 Task: Search one way flight ticket for 2 adults, 4 children and 1 infant on lap in business from Killeen: Killeen-fort Hood Regional Airport / Robert Gray Army Airfield to Springfield: Abraham Lincoln Capital Airport on 5-2-2023. Choice of flights is Frontier. Number of bags: 1 carry on bag. Price is upto 83000. Outbound departure time preference is 15:15.
Action: Mouse moved to (363, 149)
Screenshot: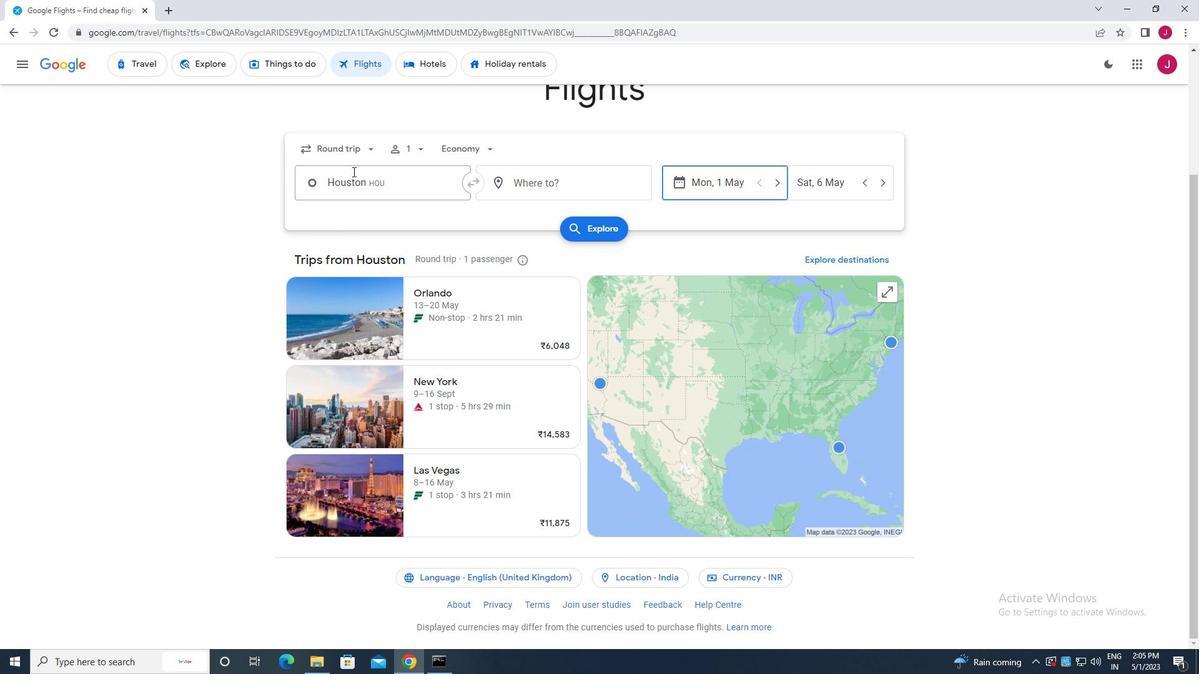 
Action: Mouse pressed left at (363, 149)
Screenshot: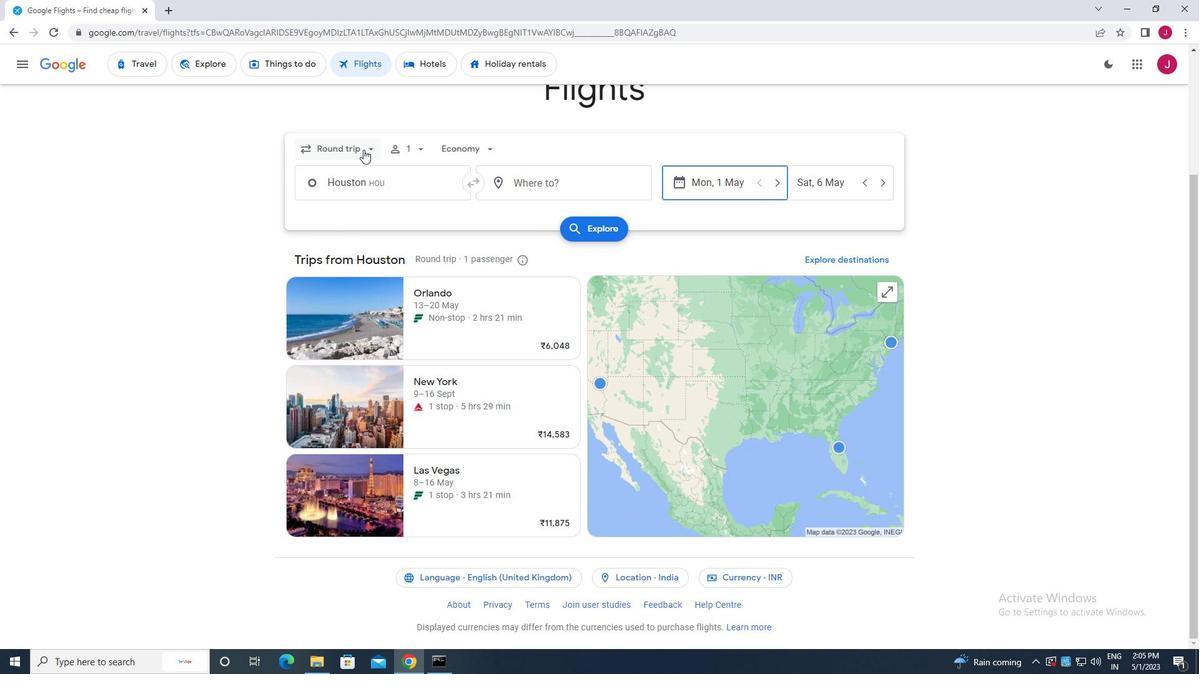 
Action: Mouse moved to (346, 205)
Screenshot: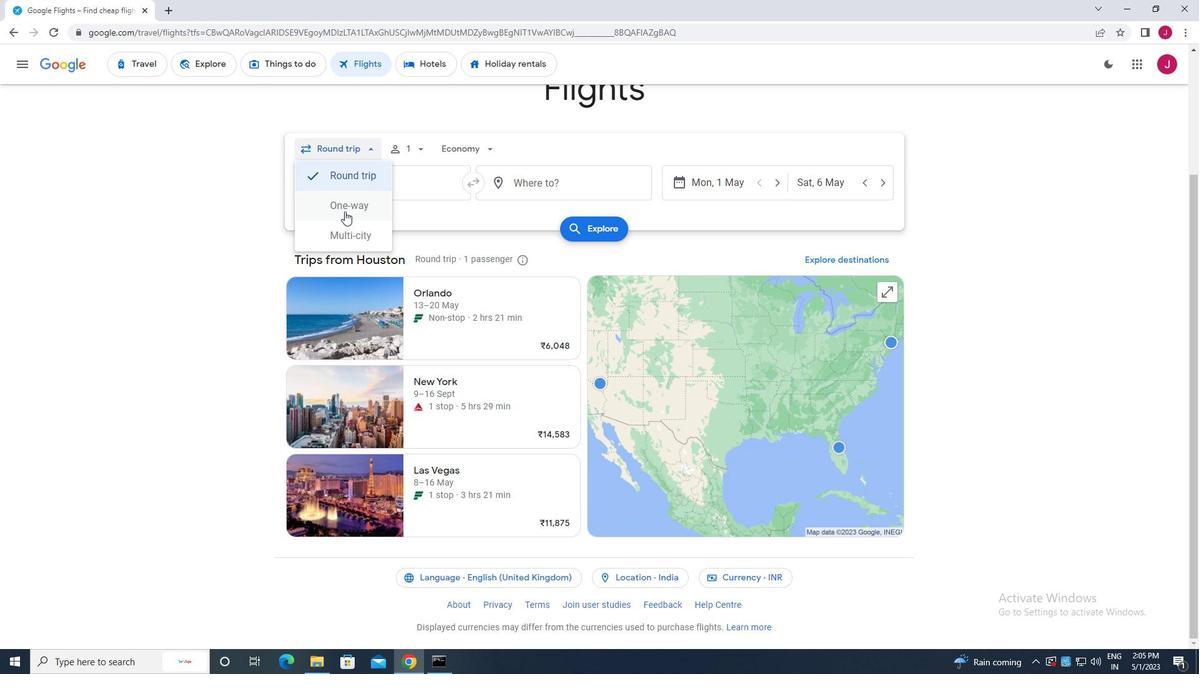 
Action: Mouse pressed left at (346, 205)
Screenshot: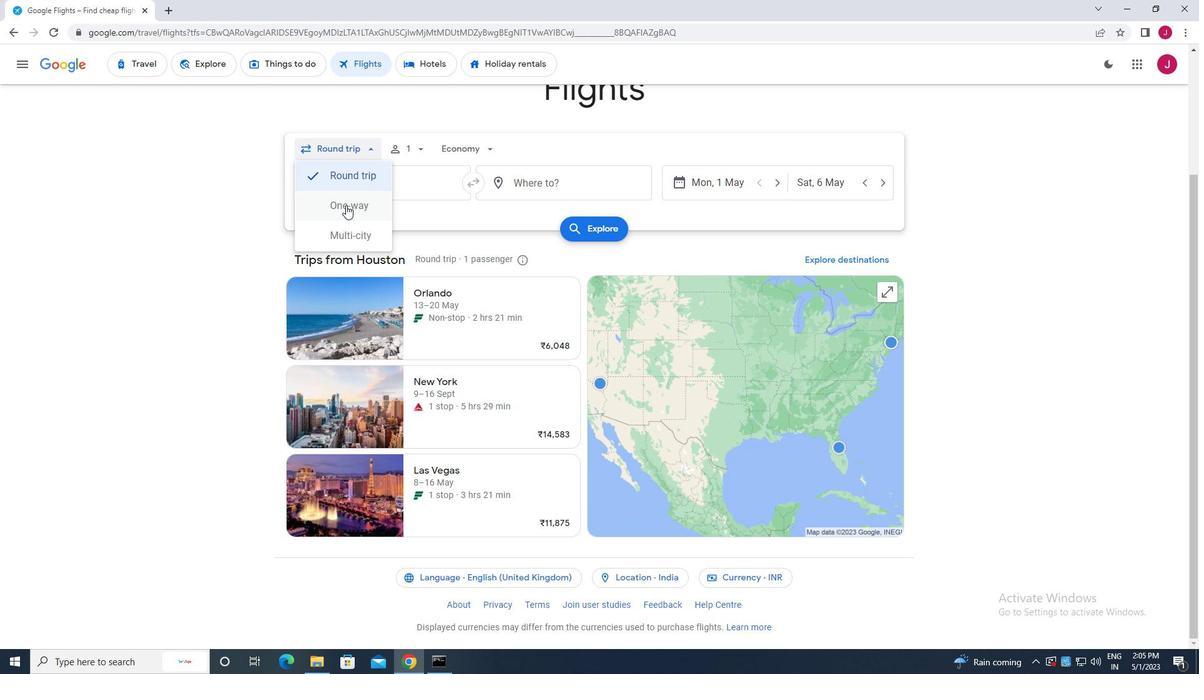 
Action: Mouse moved to (410, 146)
Screenshot: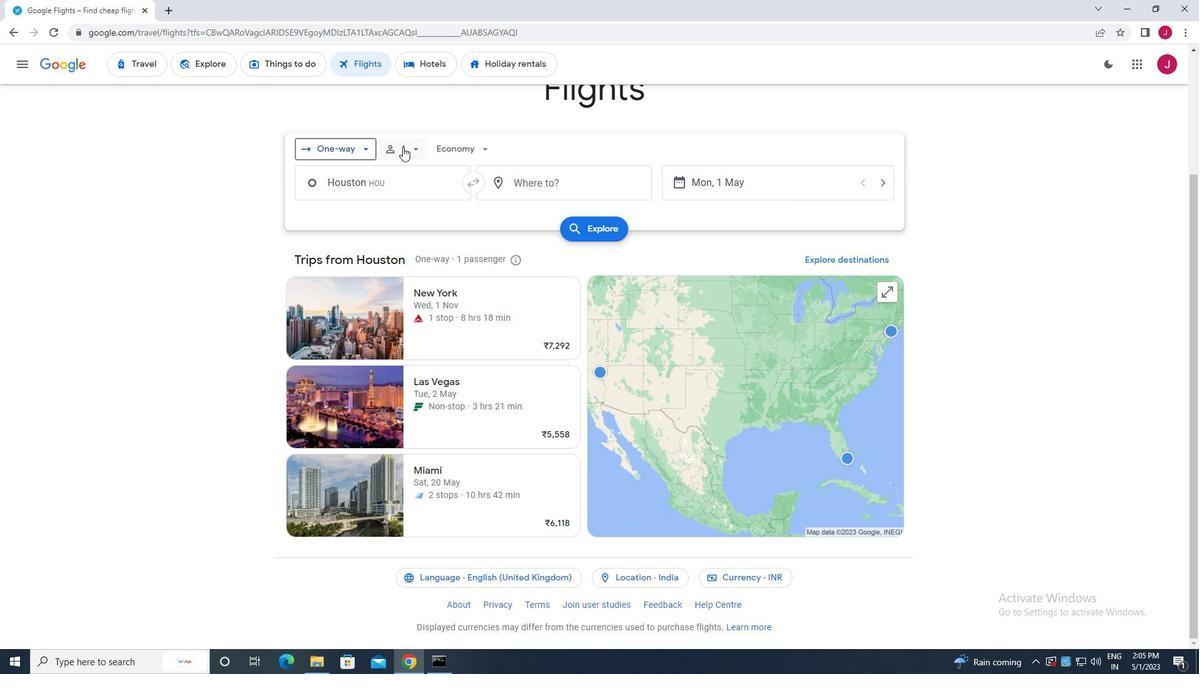 
Action: Mouse pressed left at (410, 146)
Screenshot: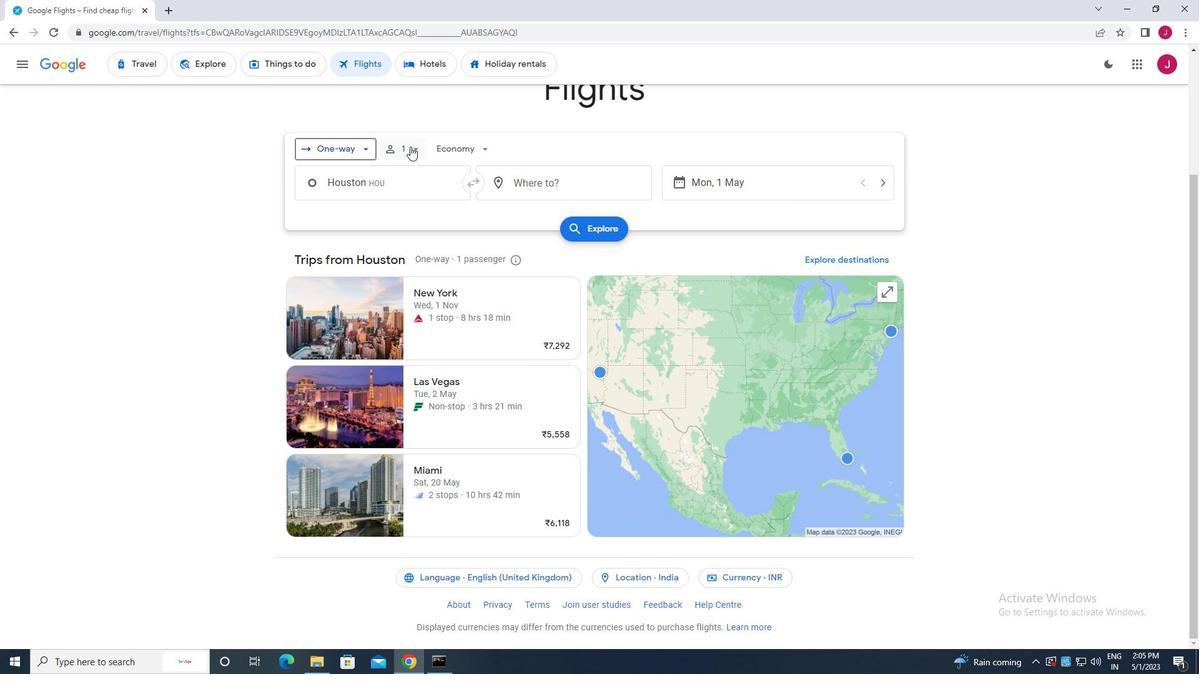 
Action: Mouse moved to (509, 179)
Screenshot: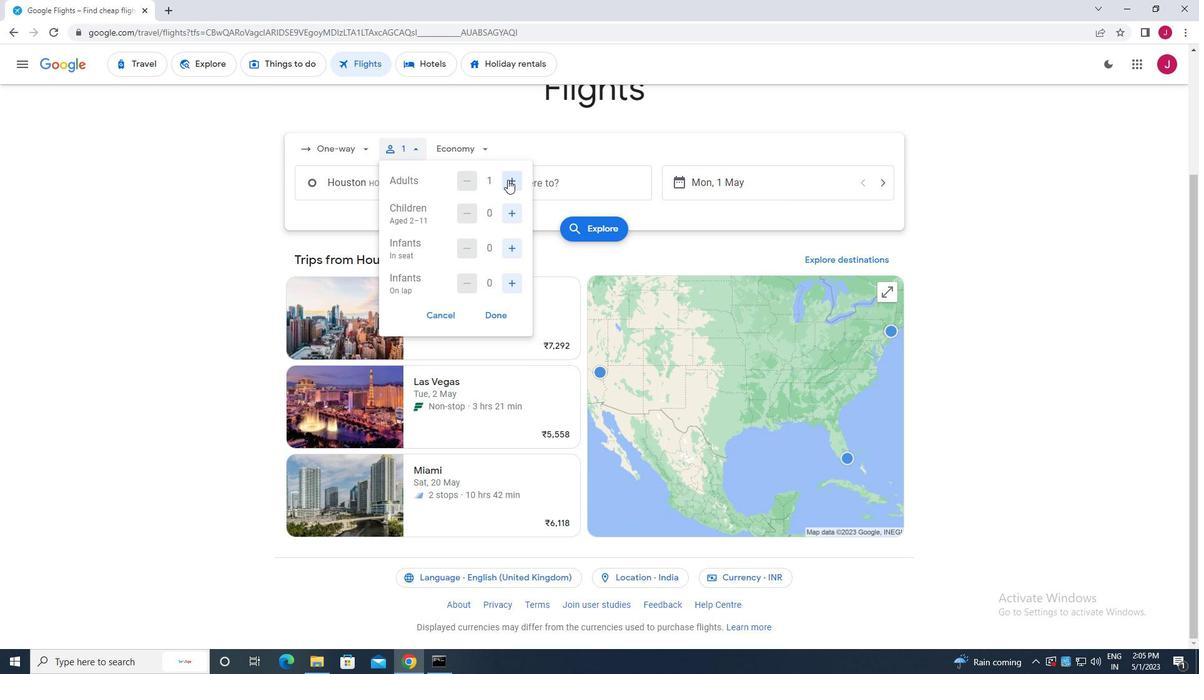 
Action: Mouse pressed left at (509, 179)
Screenshot: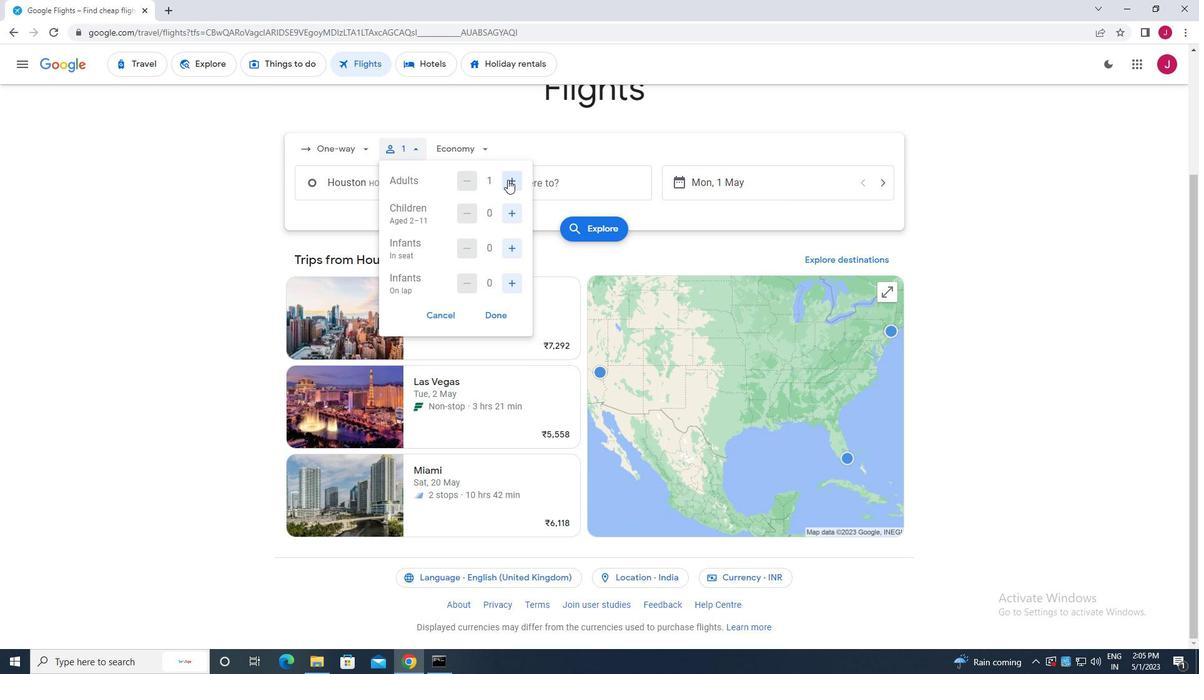 
Action: Mouse moved to (509, 216)
Screenshot: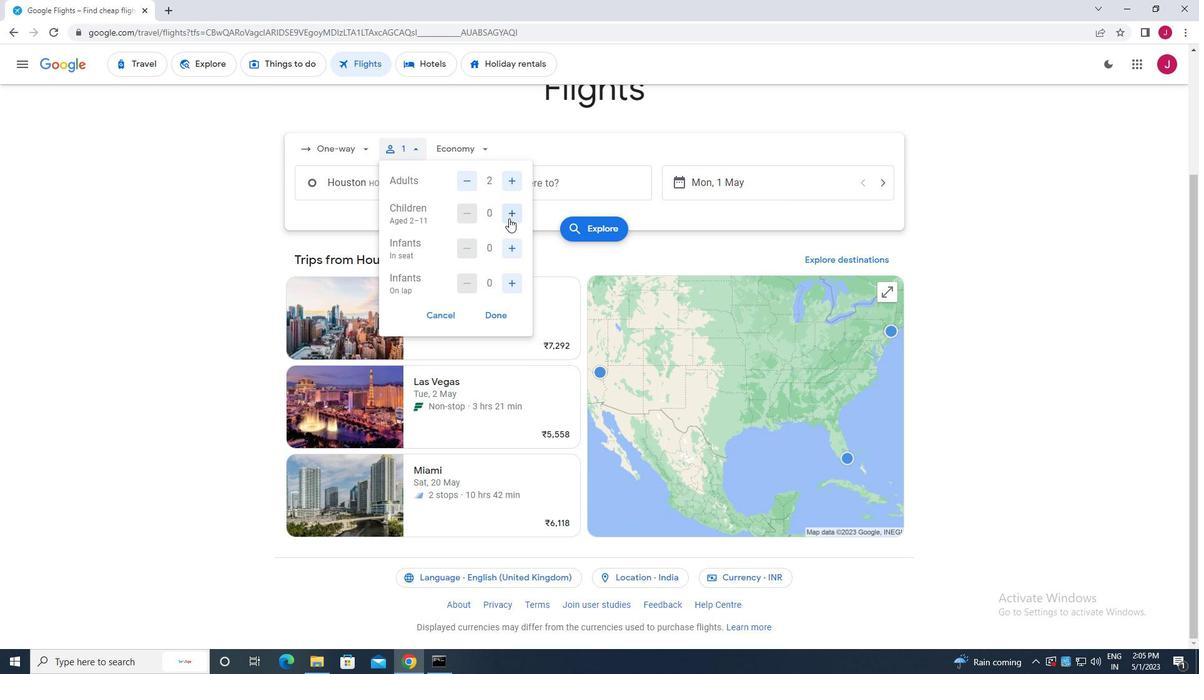 
Action: Mouse pressed left at (509, 216)
Screenshot: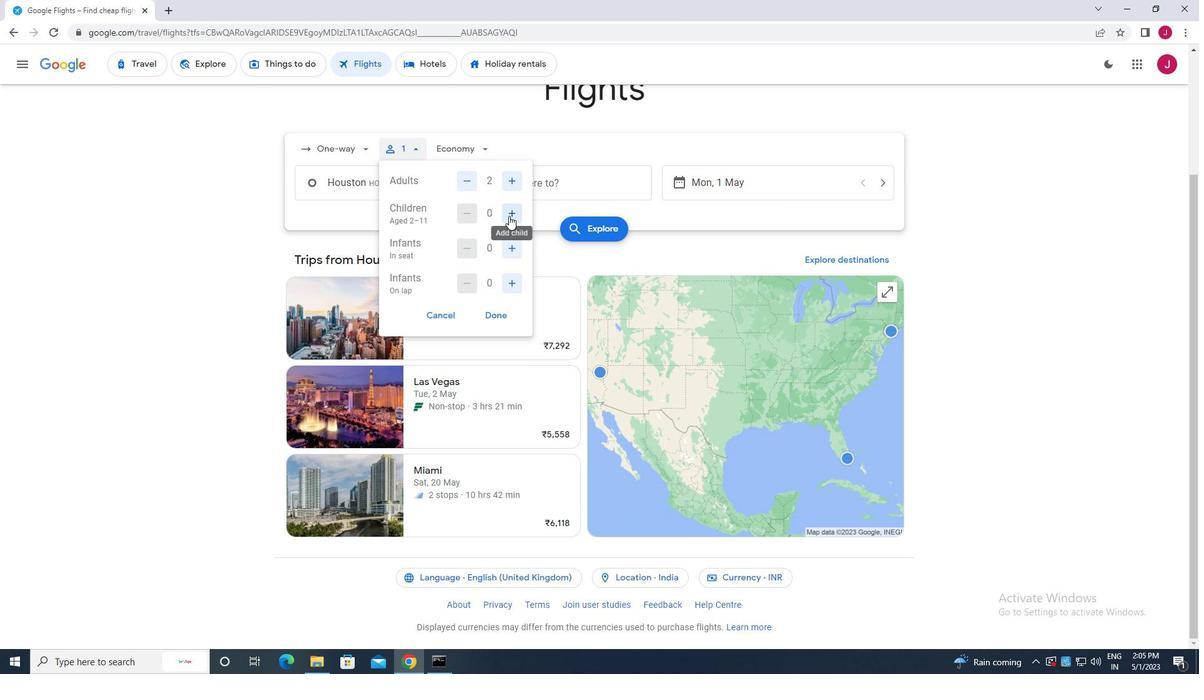 
Action: Mouse pressed left at (509, 216)
Screenshot: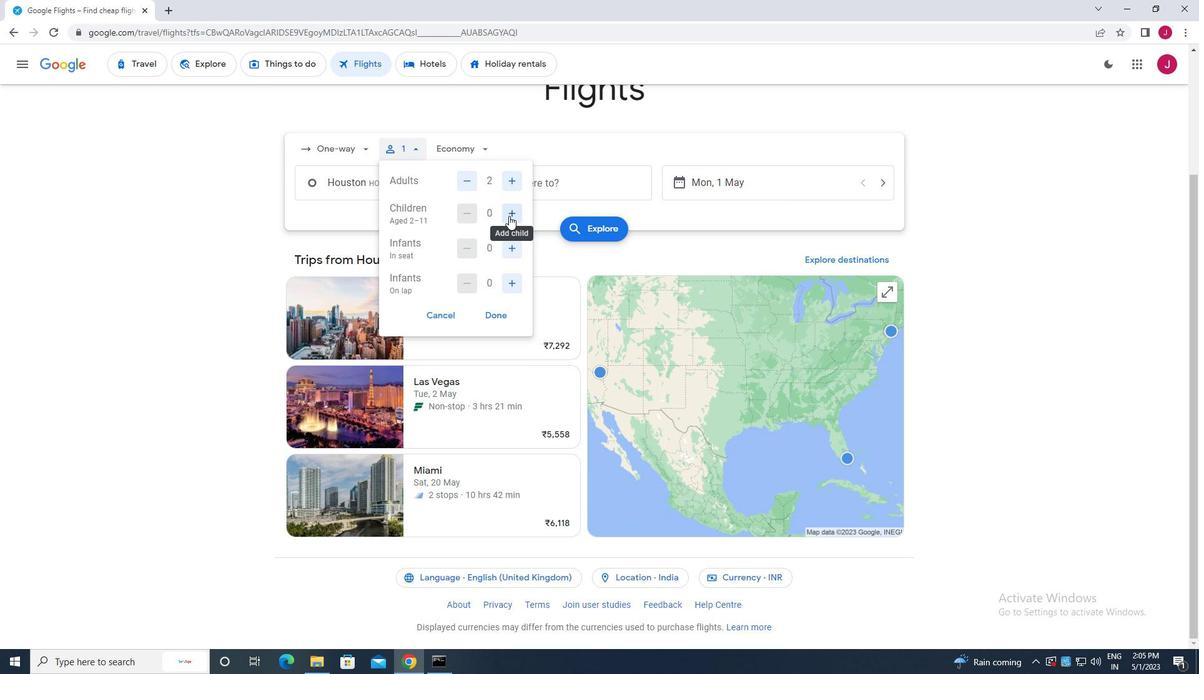 
Action: Mouse pressed left at (509, 216)
Screenshot: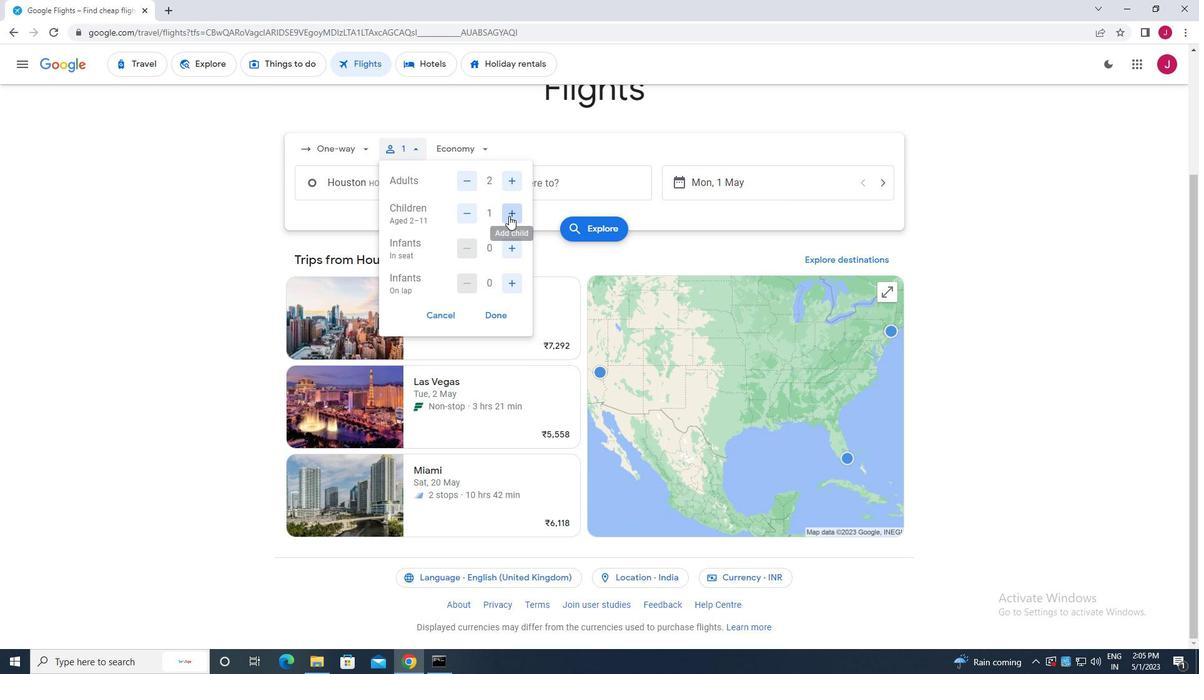 
Action: Mouse pressed left at (509, 216)
Screenshot: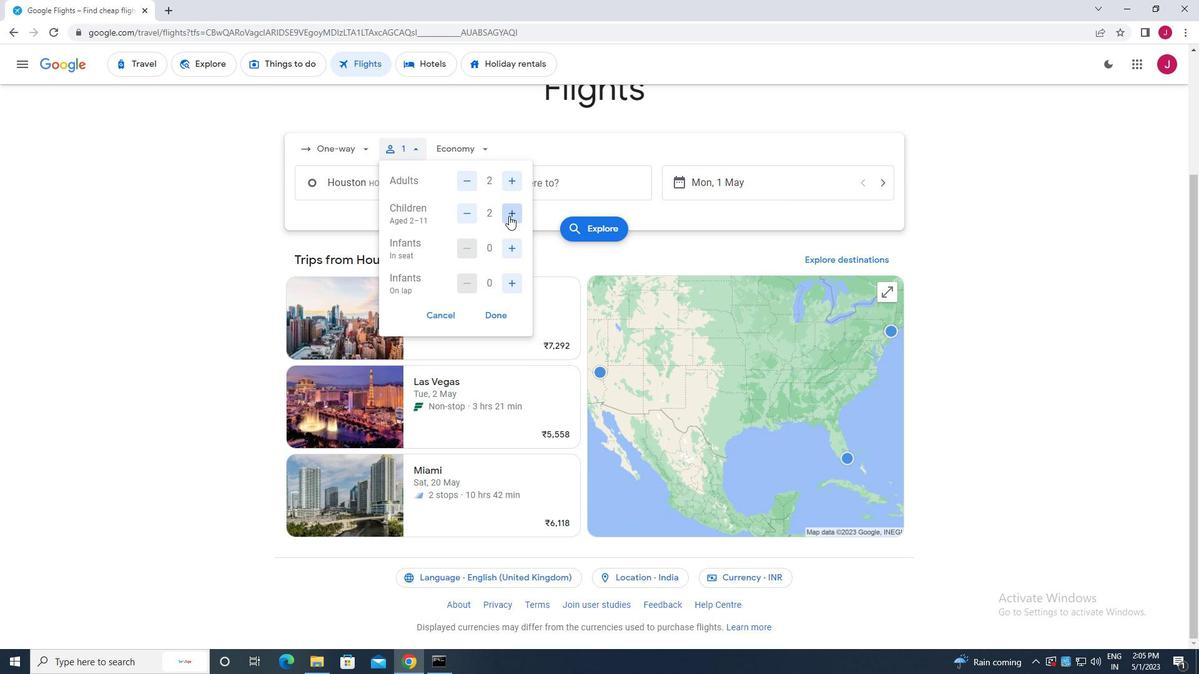
Action: Mouse moved to (507, 283)
Screenshot: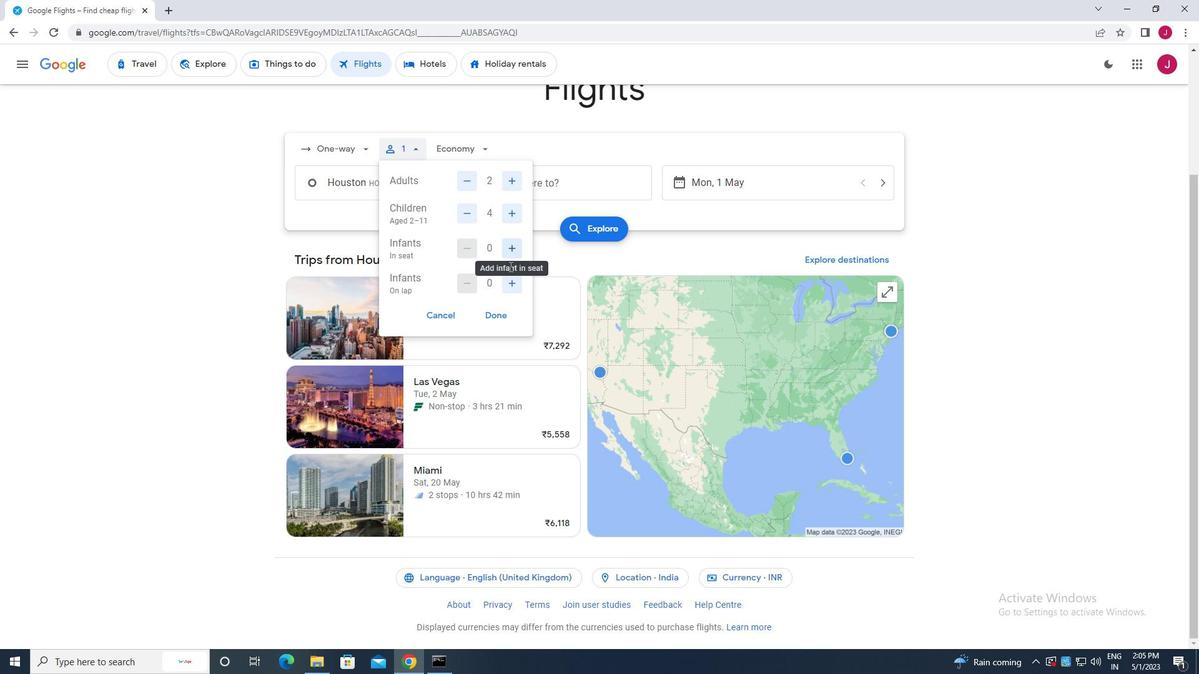 
Action: Mouse pressed left at (507, 283)
Screenshot: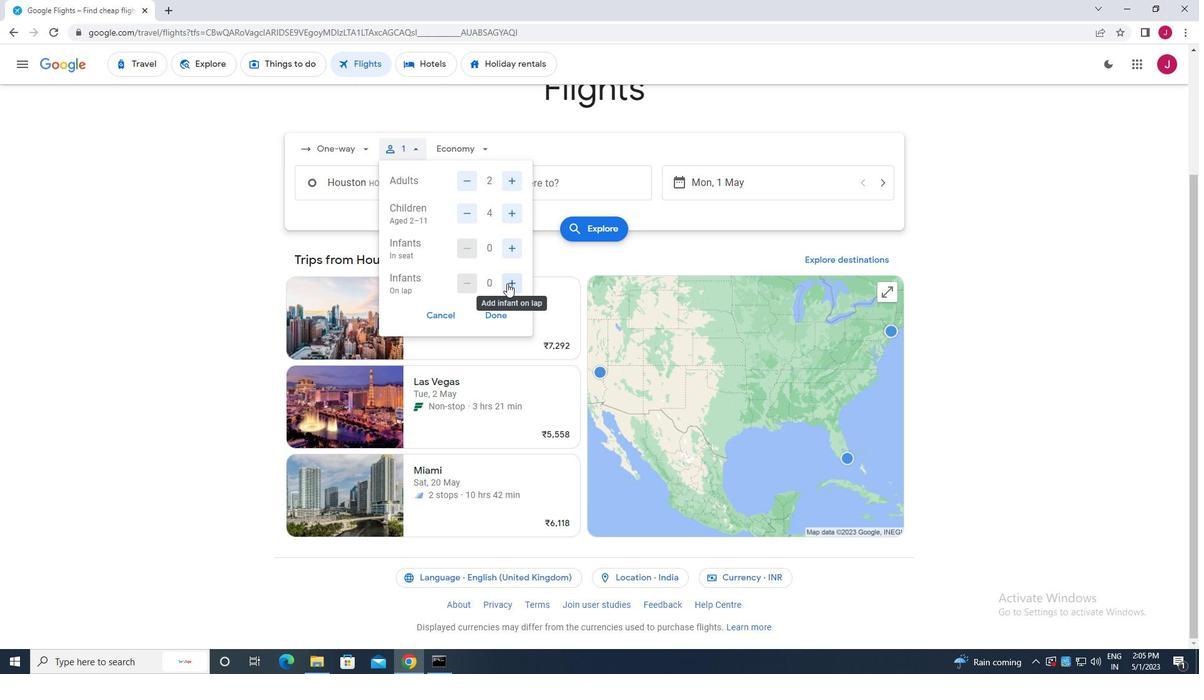 
Action: Mouse moved to (493, 317)
Screenshot: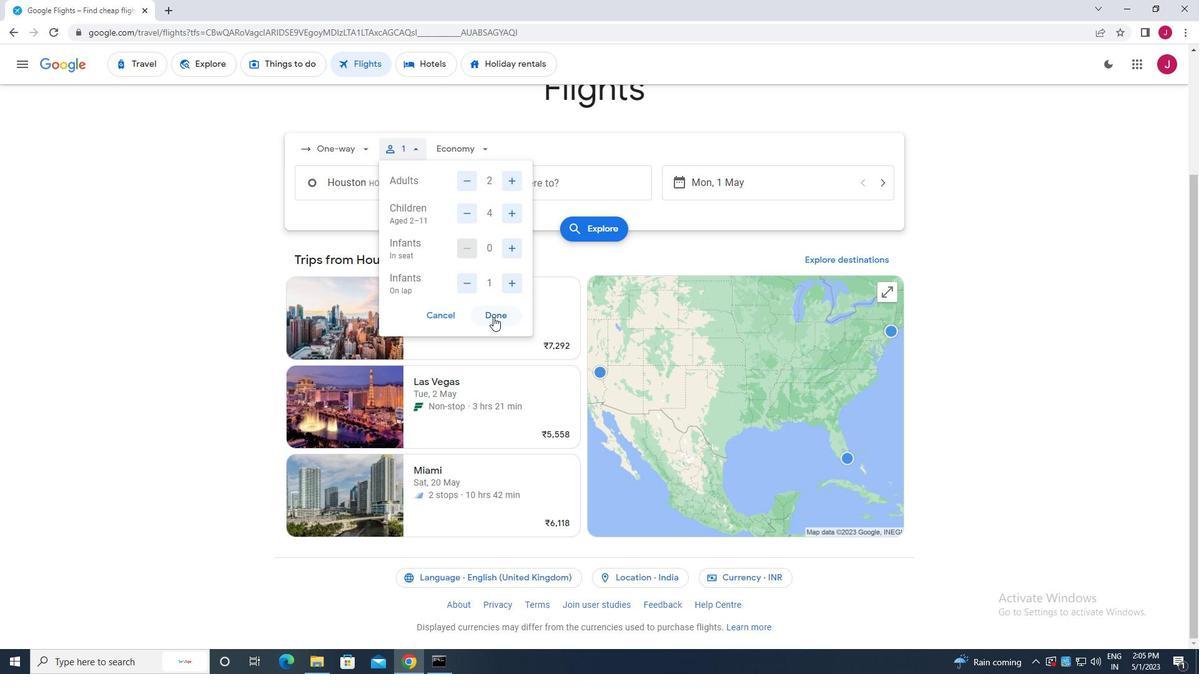 
Action: Mouse pressed left at (493, 317)
Screenshot: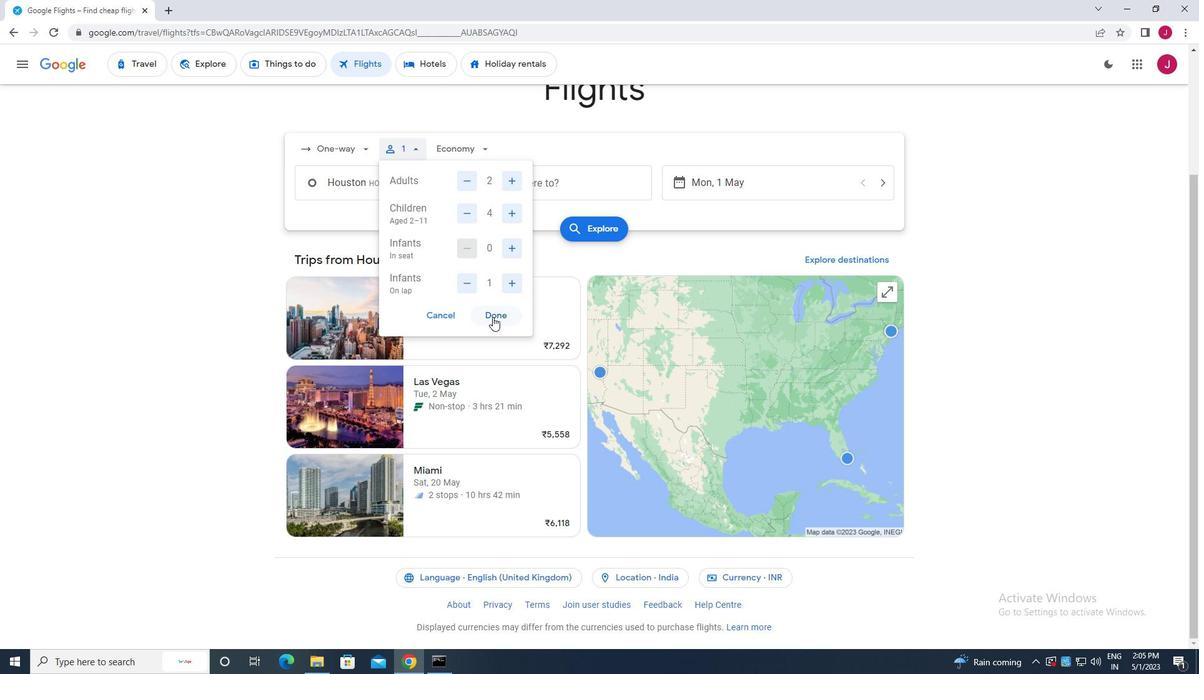 
Action: Mouse moved to (484, 148)
Screenshot: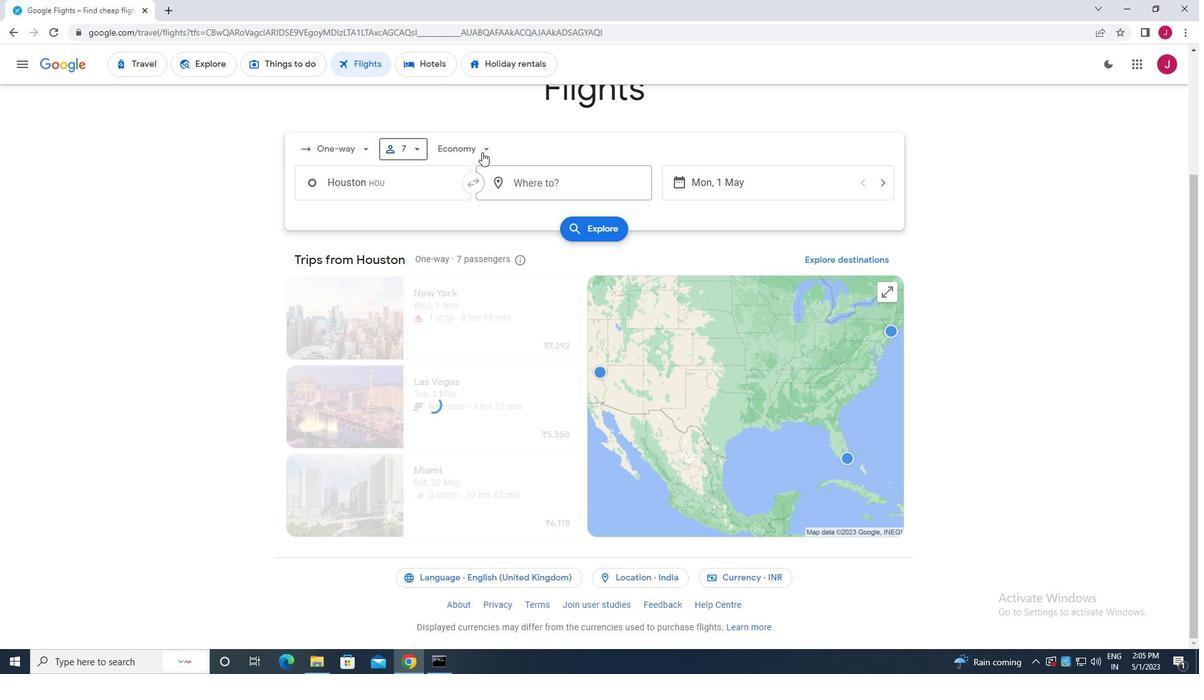 
Action: Mouse pressed left at (484, 148)
Screenshot: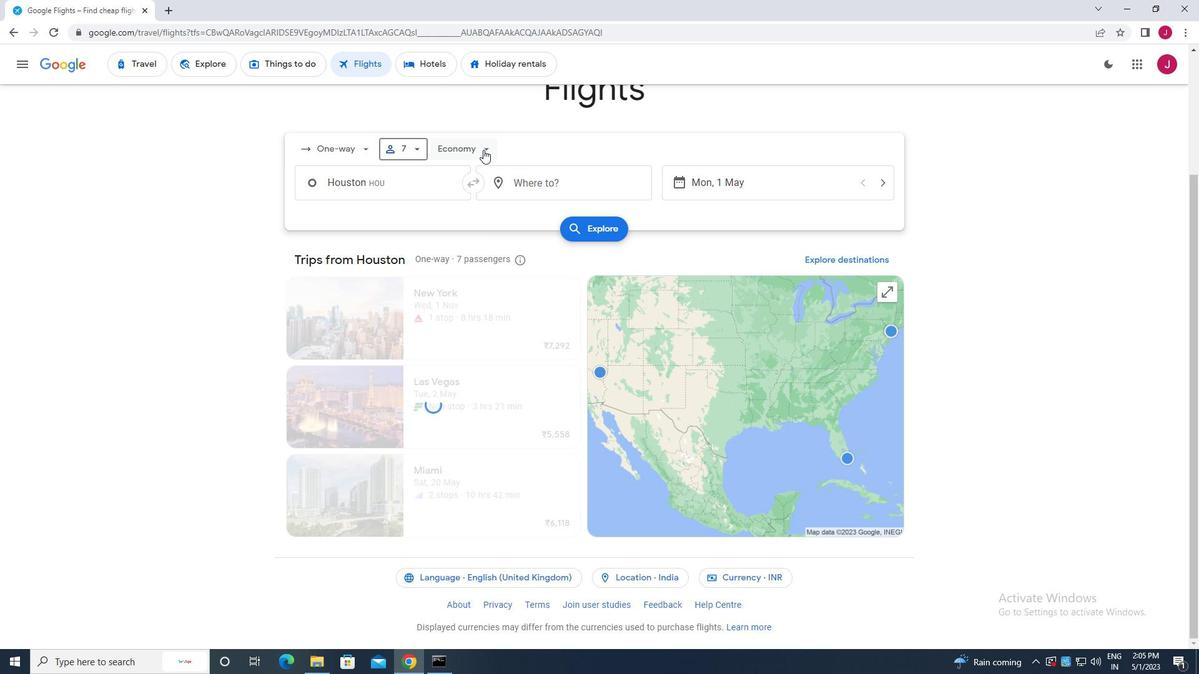 
Action: Mouse moved to (471, 235)
Screenshot: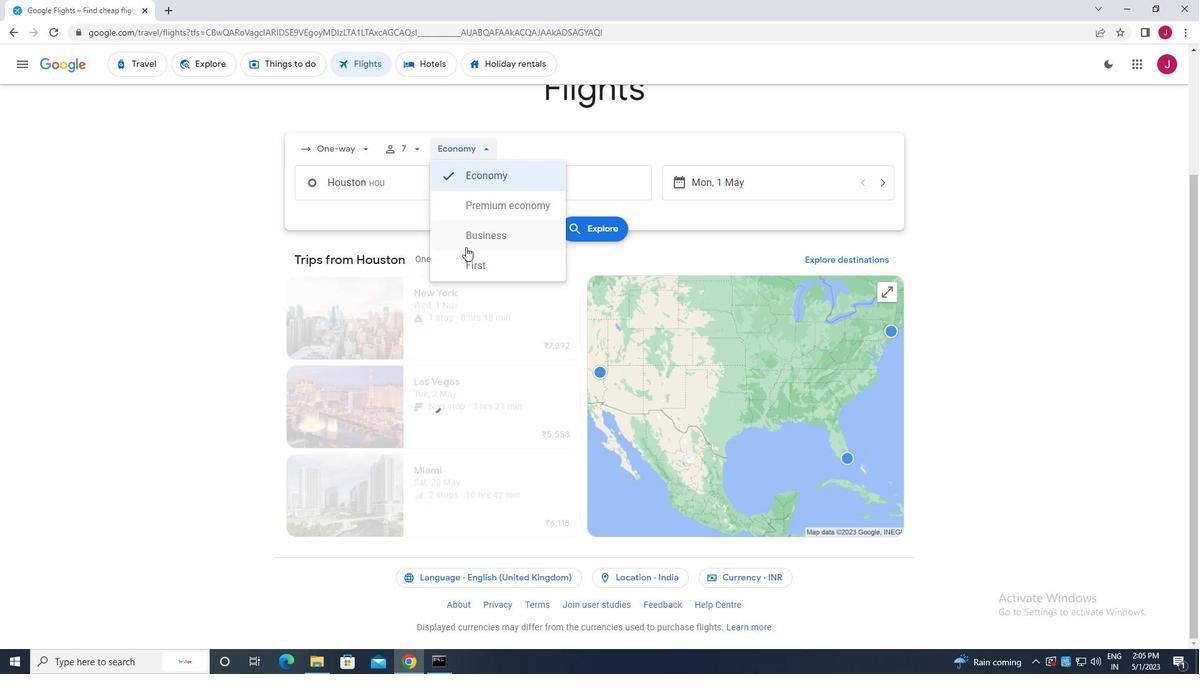 
Action: Mouse pressed left at (471, 235)
Screenshot: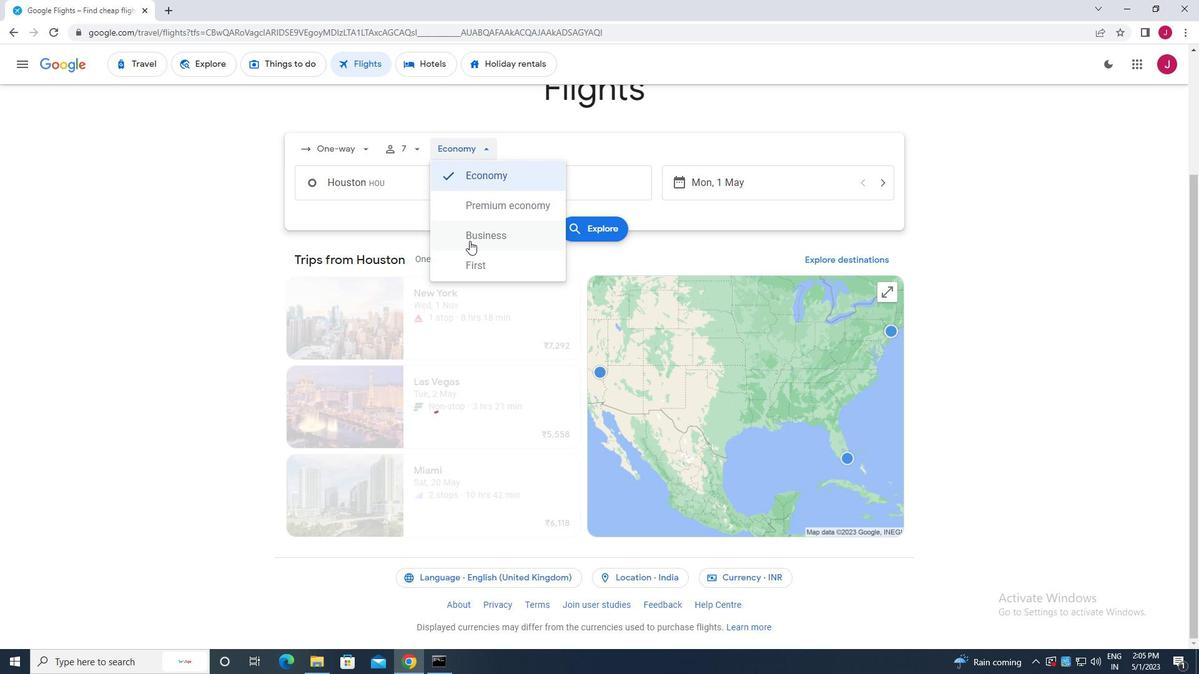
Action: Mouse moved to (403, 184)
Screenshot: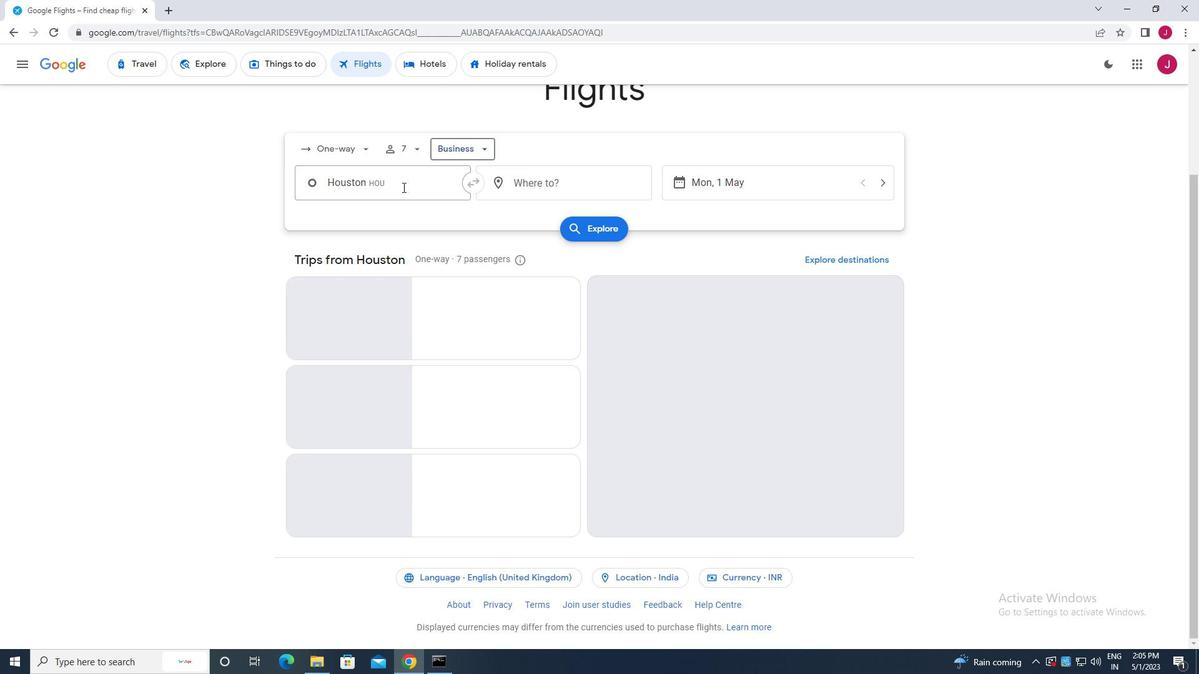
Action: Mouse pressed left at (403, 184)
Screenshot: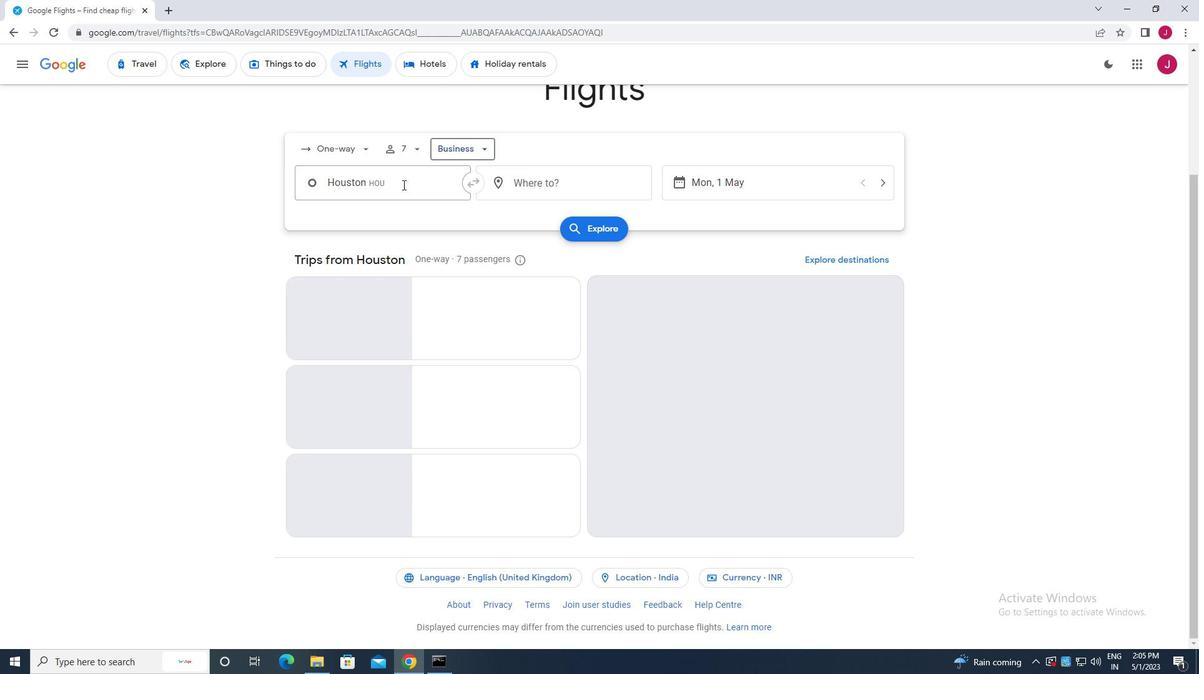 
Action: Mouse moved to (403, 184)
Screenshot: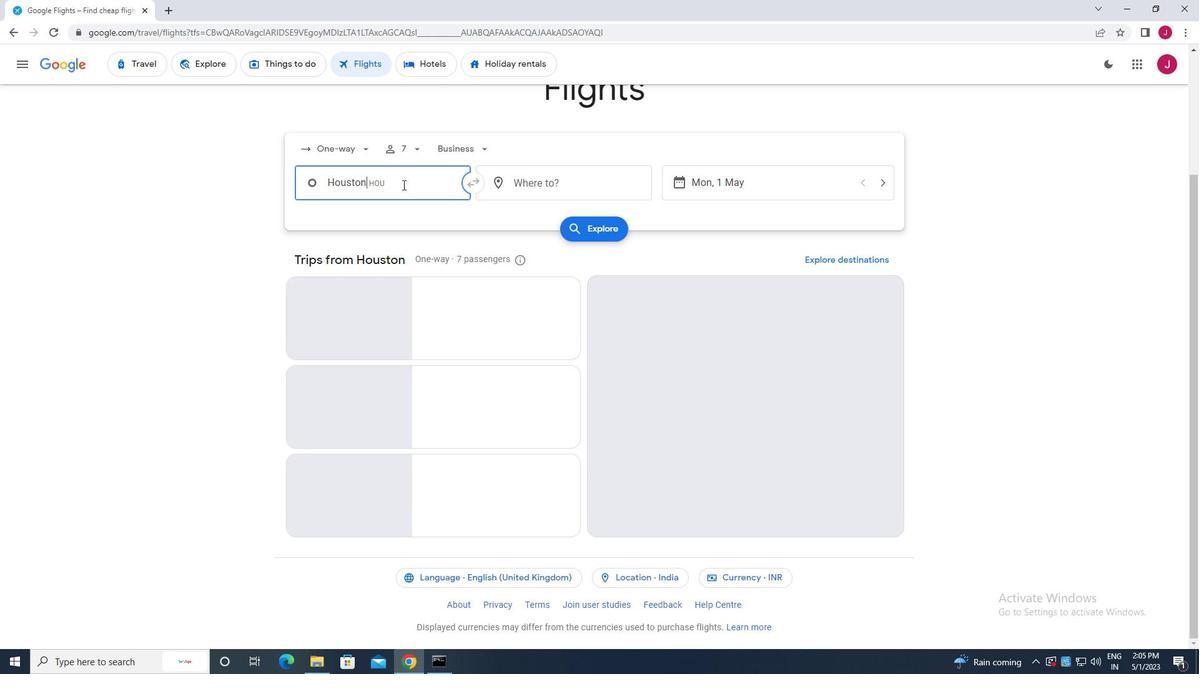 
Action: Key pressed killen<Key.space>fort
Screenshot: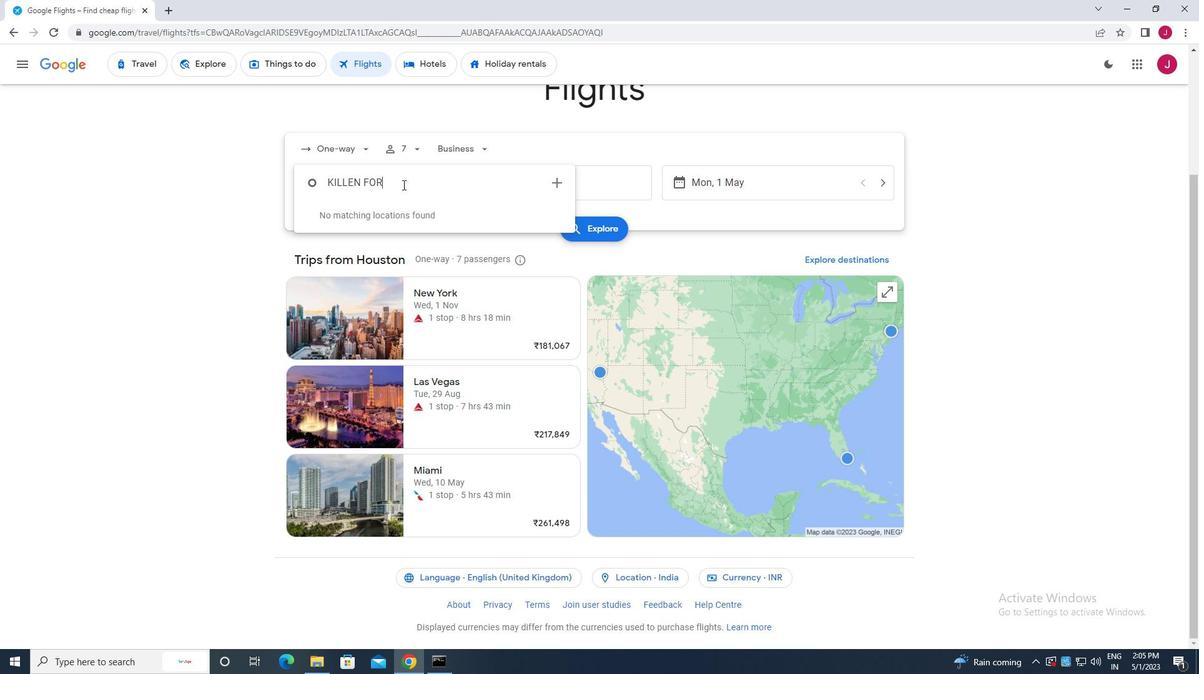 
Action: Mouse moved to (406, 209)
Screenshot: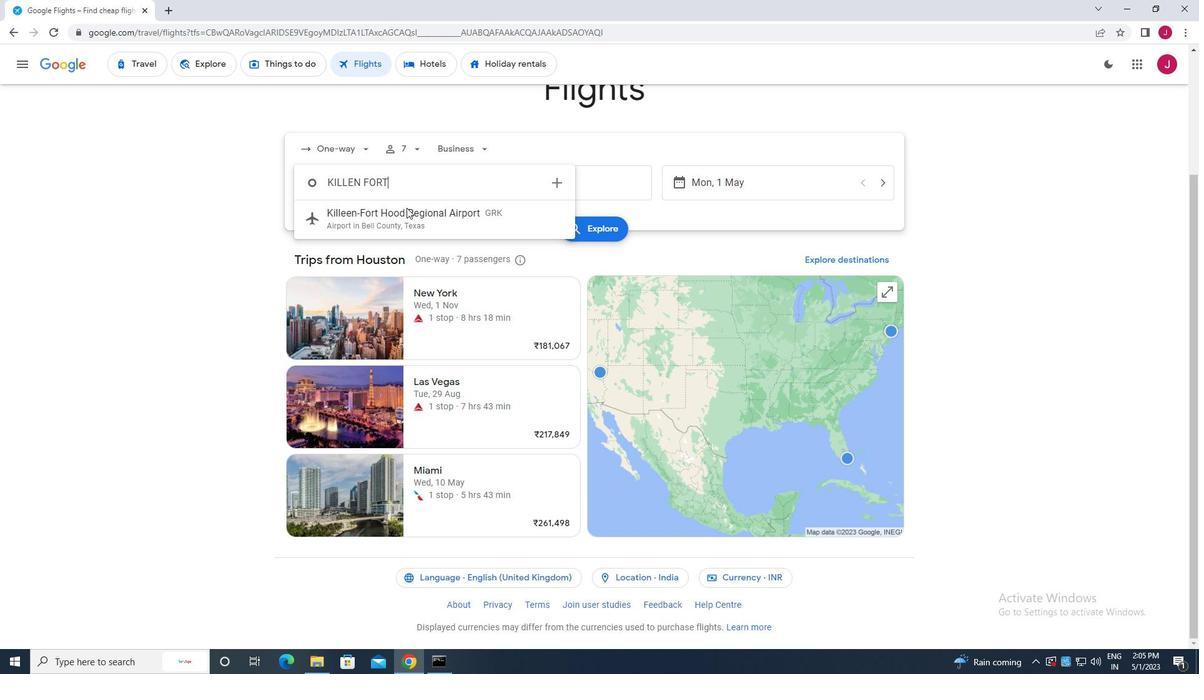 
Action: Mouse pressed left at (406, 209)
Screenshot: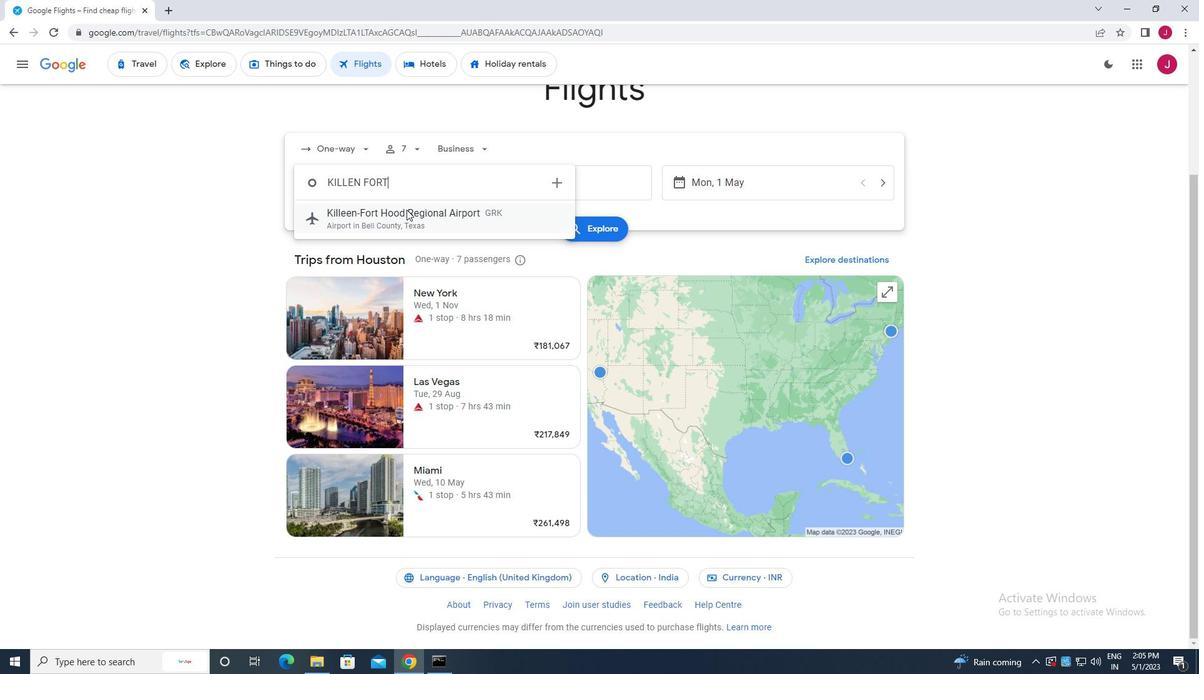 
Action: Mouse moved to (573, 182)
Screenshot: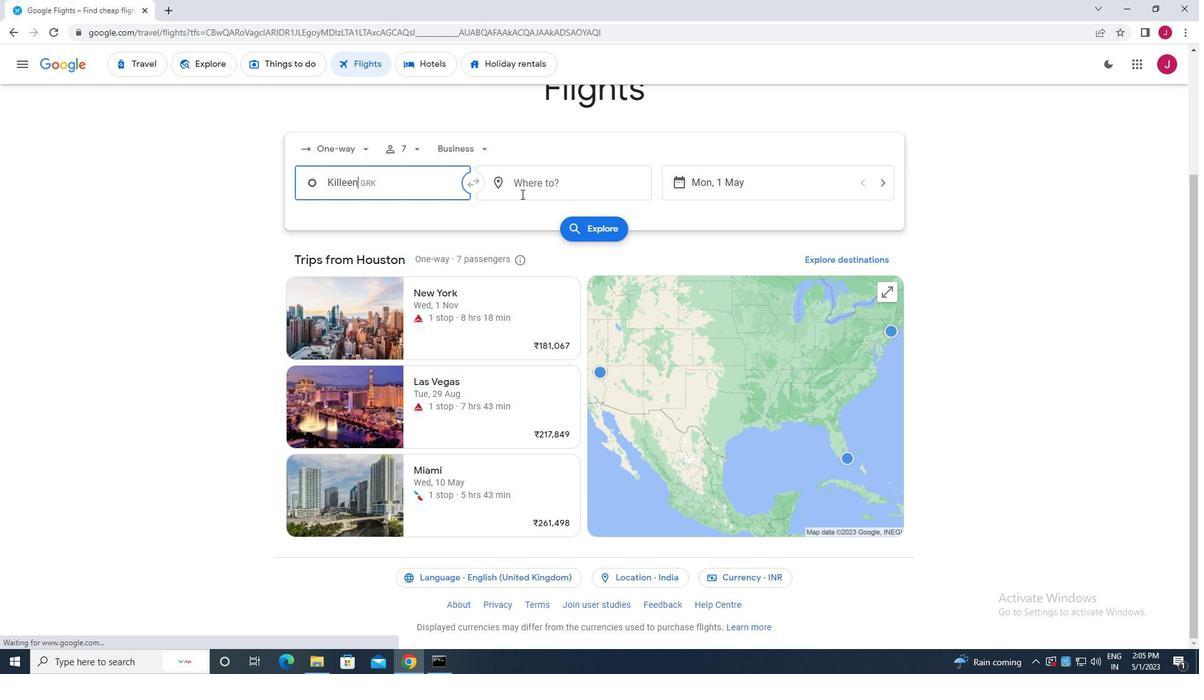 
Action: Mouse pressed left at (573, 182)
Screenshot: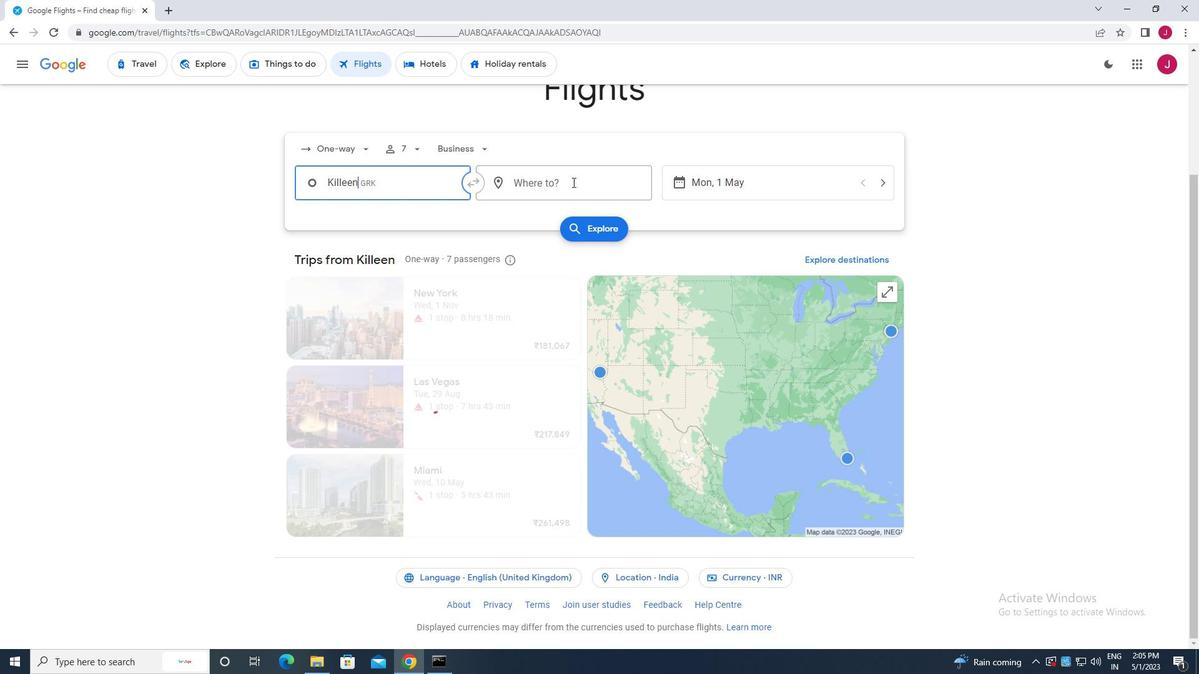 
Action: Key pressed springf
Screenshot: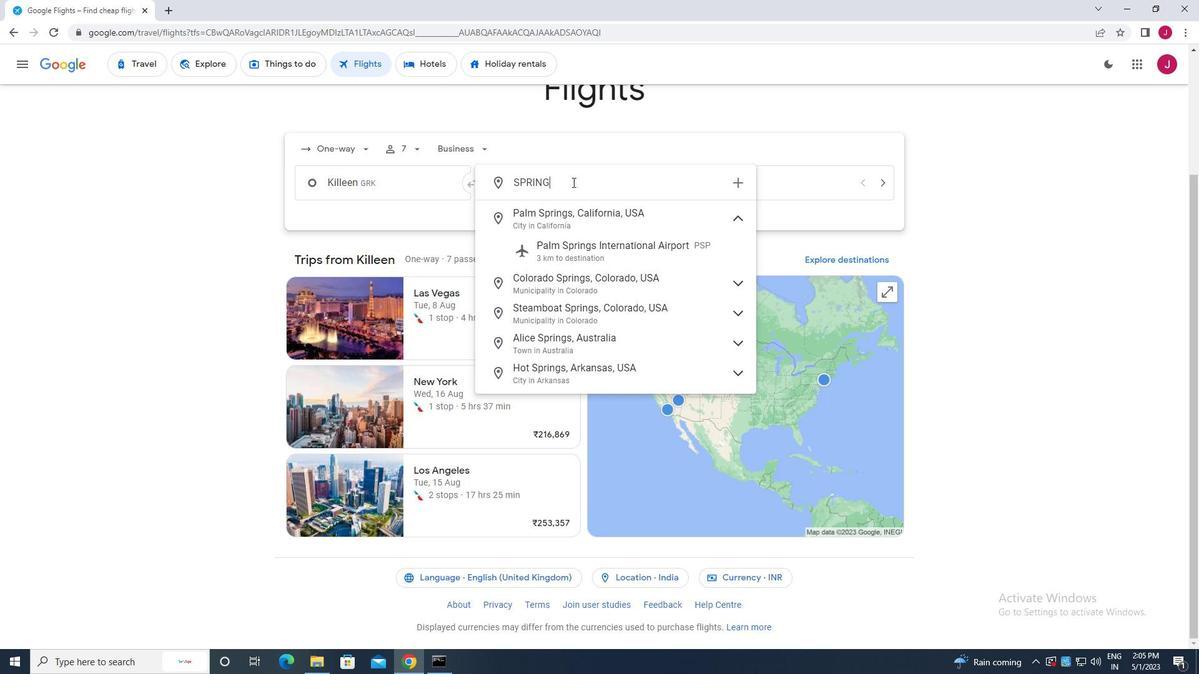 
Action: Mouse moved to (598, 288)
Screenshot: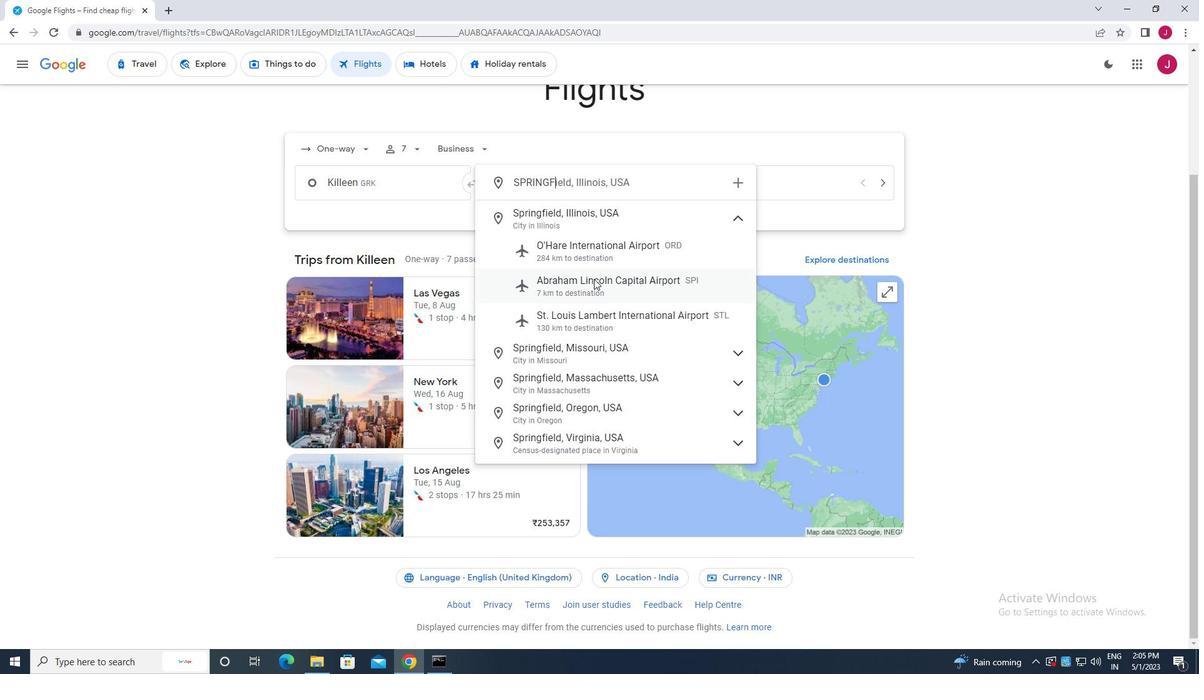 
Action: Mouse pressed left at (598, 288)
Screenshot: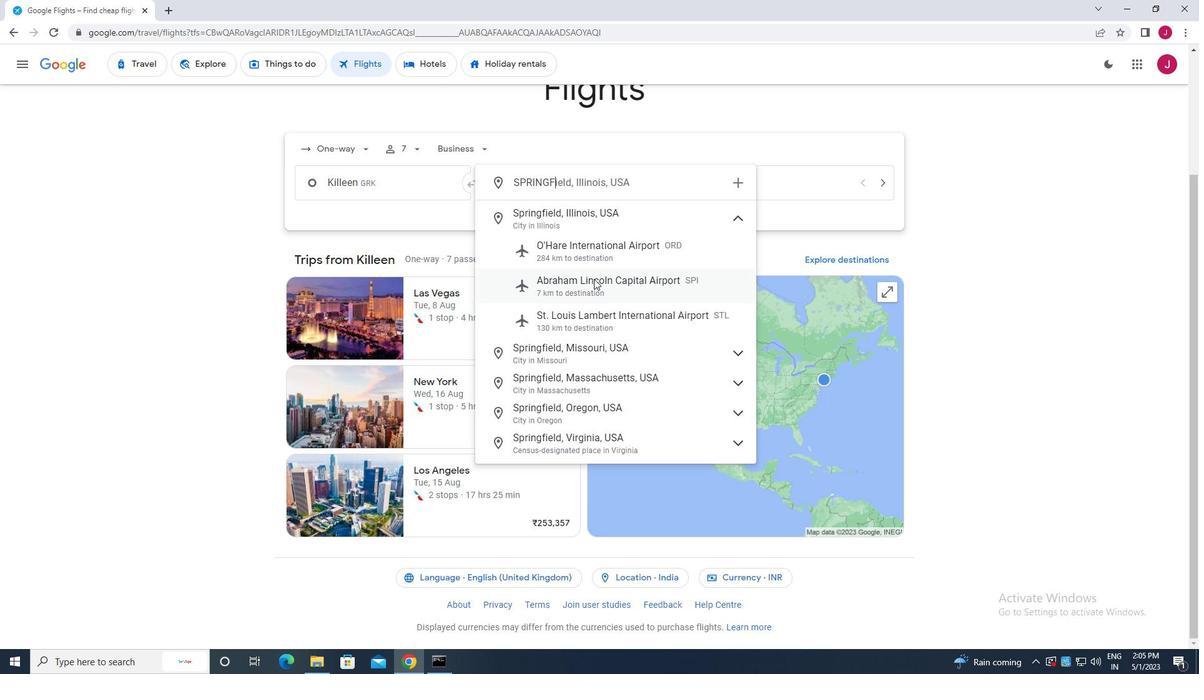 
Action: Mouse moved to (722, 186)
Screenshot: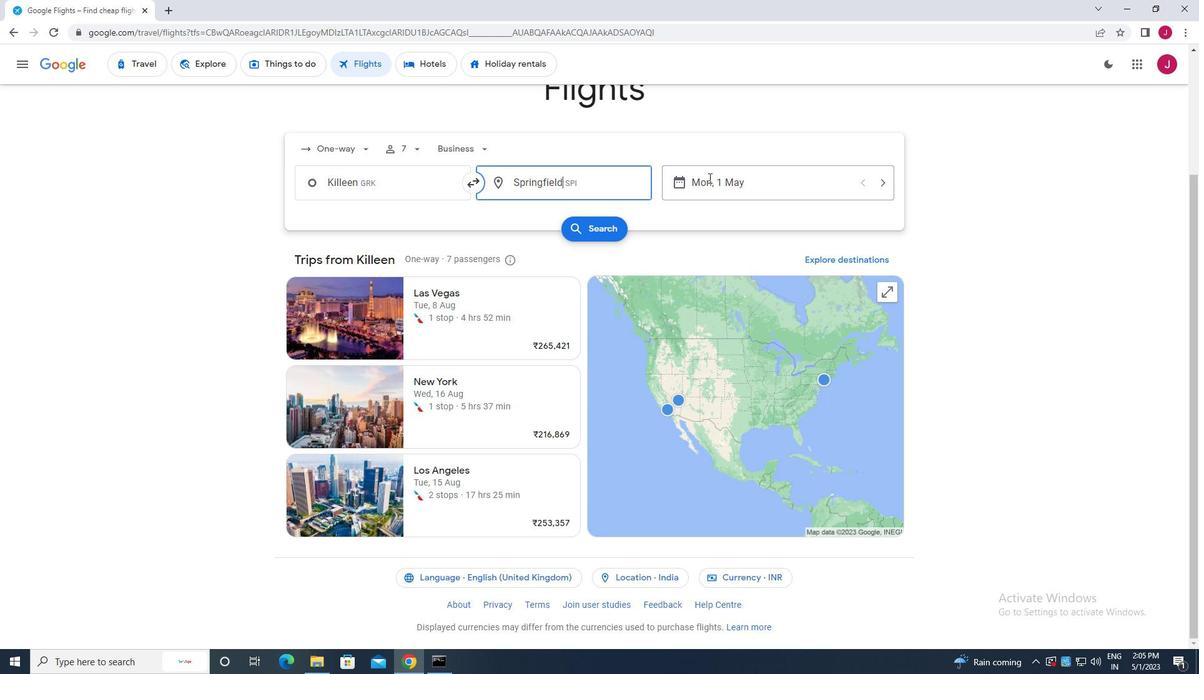 
Action: Mouse pressed left at (722, 186)
Screenshot: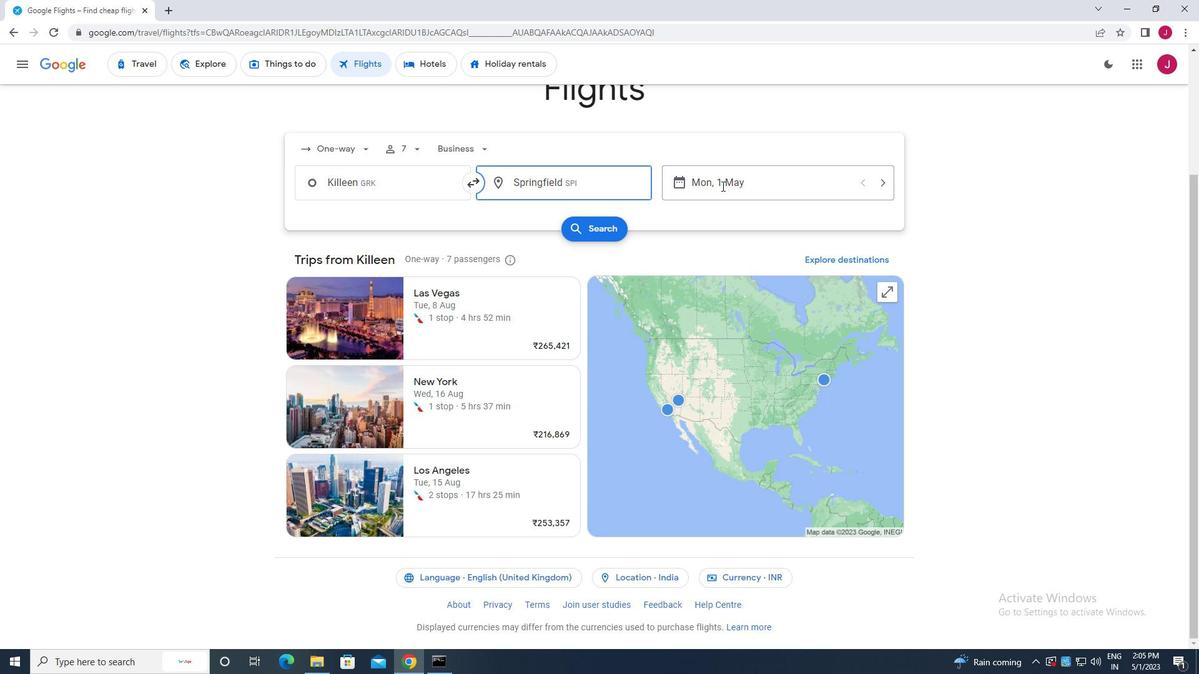 
Action: Mouse moved to (514, 283)
Screenshot: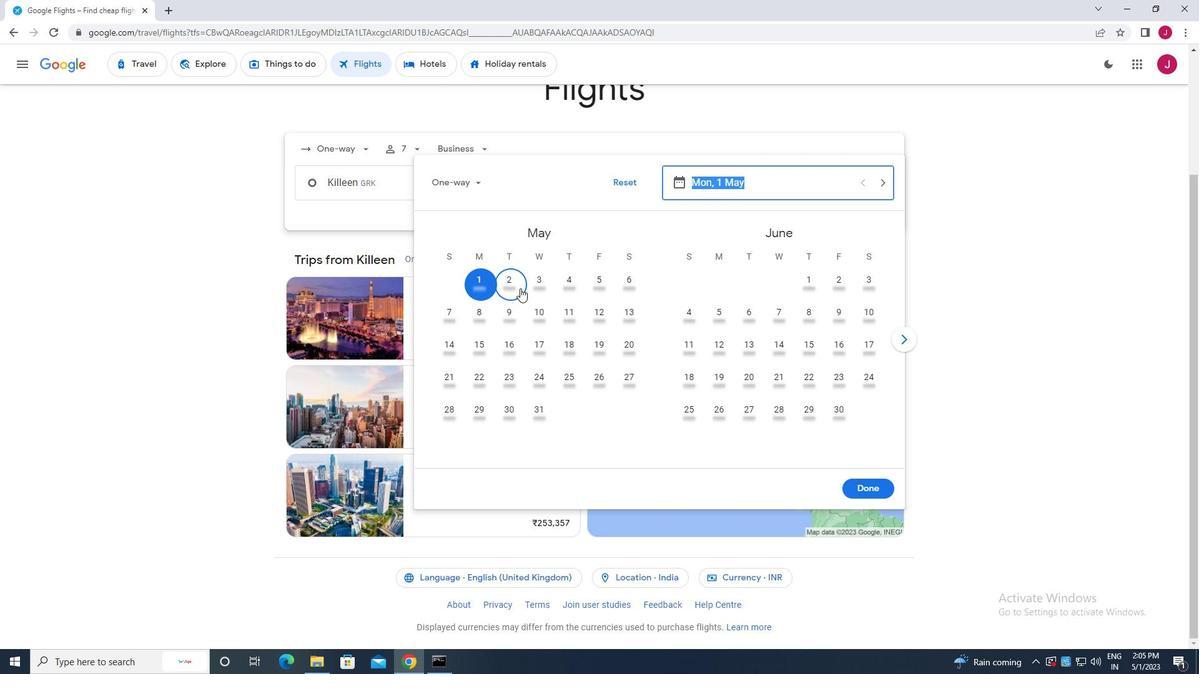 
Action: Mouse pressed left at (514, 283)
Screenshot: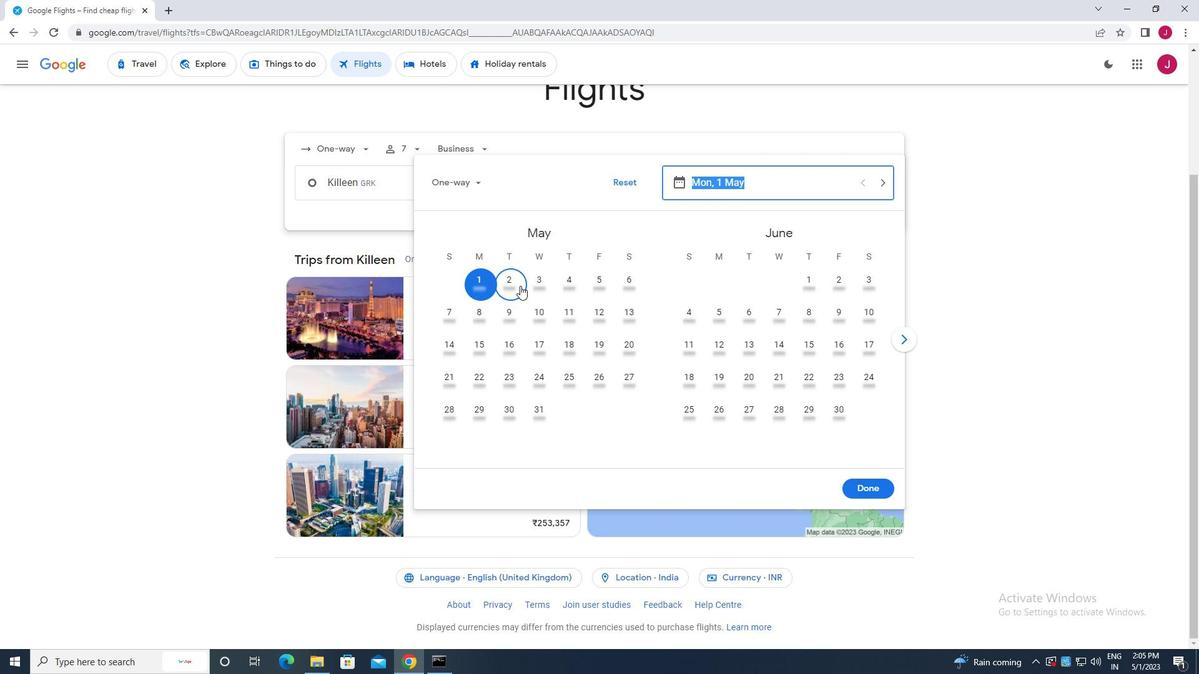 
Action: Mouse moved to (879, 485)
Screenshot: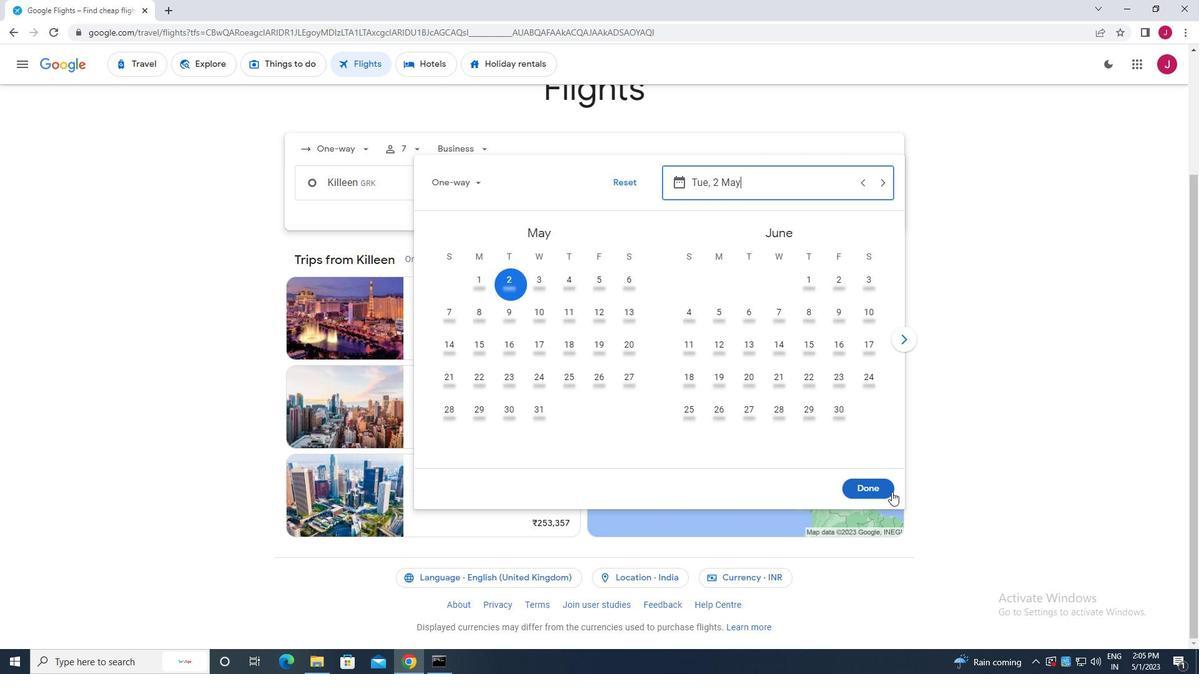 
Action: Mouse pressed left at (879, 485)
Screenshot: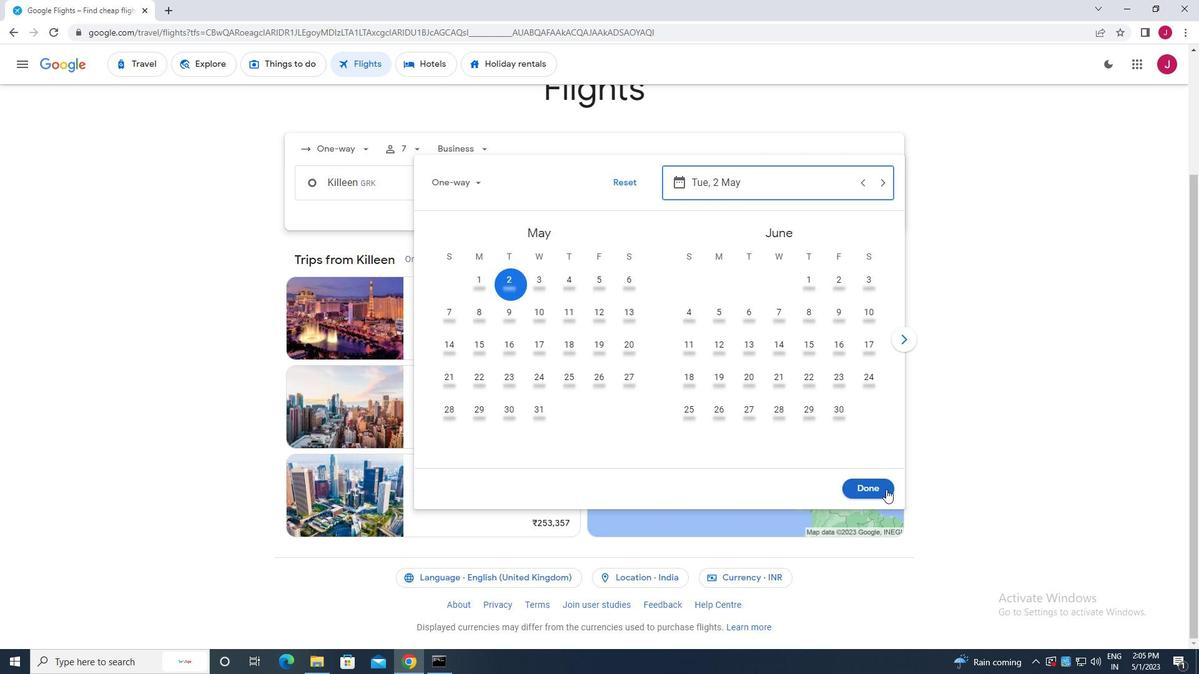 
Action: Mouse moved to (602, 233)
Screenshot: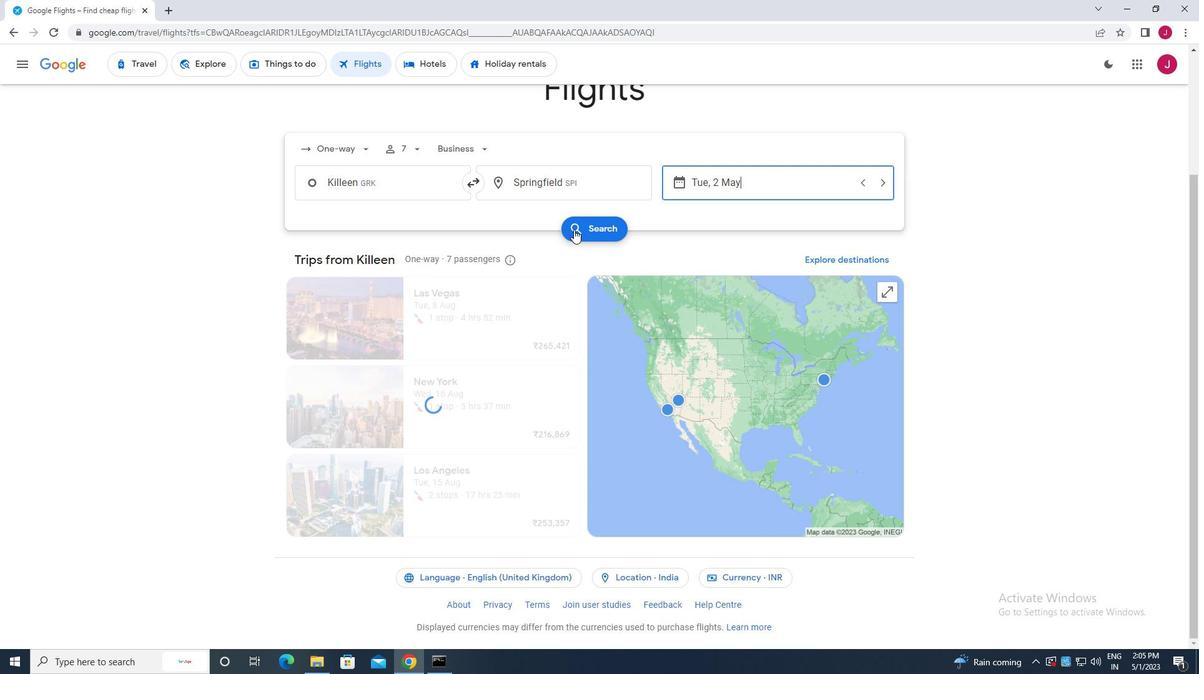
Action: Mouse pressed left at (602, 233)
Screenshot: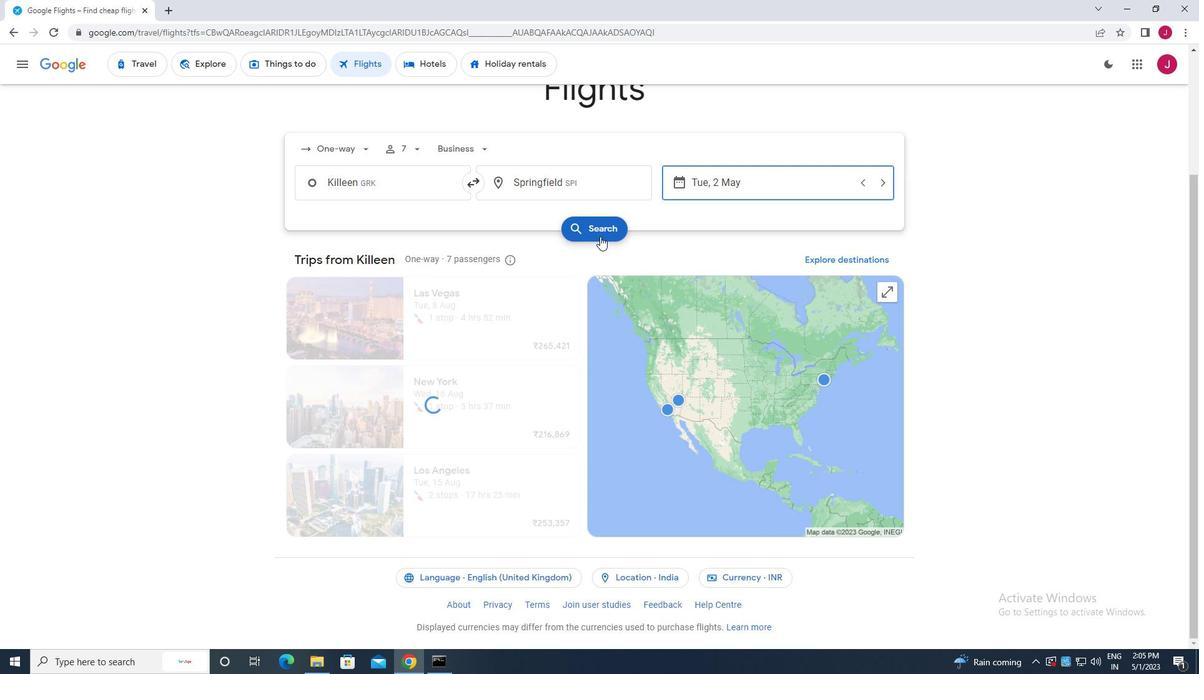 
Action: Mouse moved to (313, 178)
Screenshot: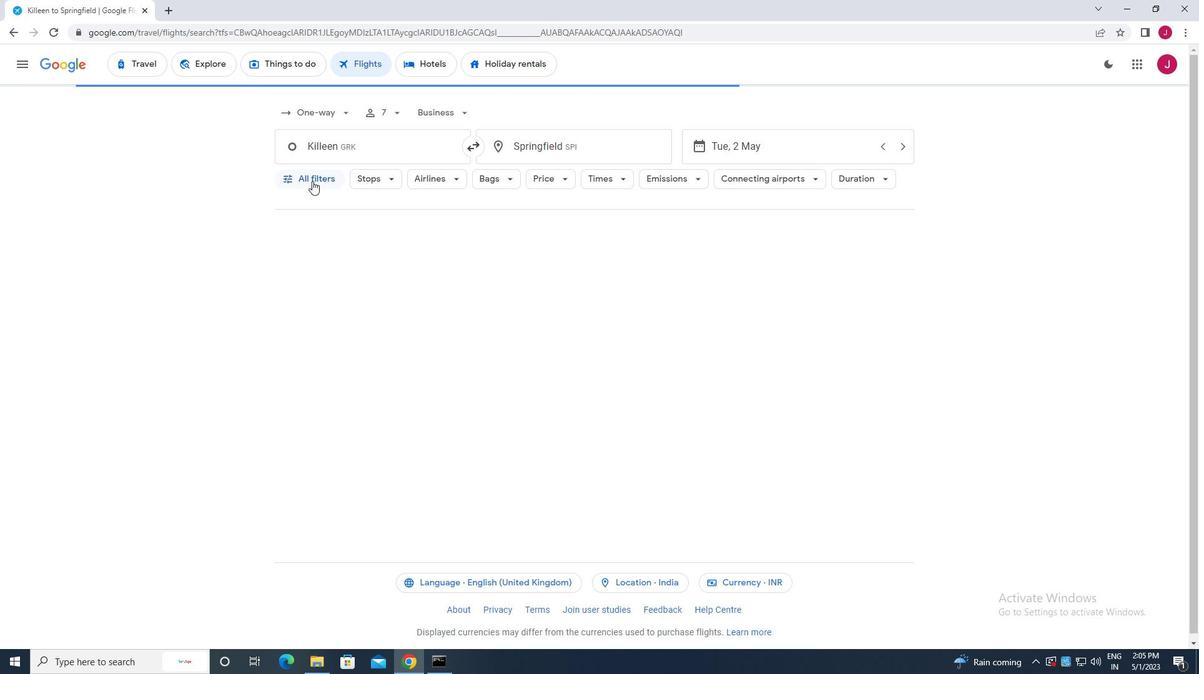
Action: Mouse pressed left at (313, 178)
Screenshot: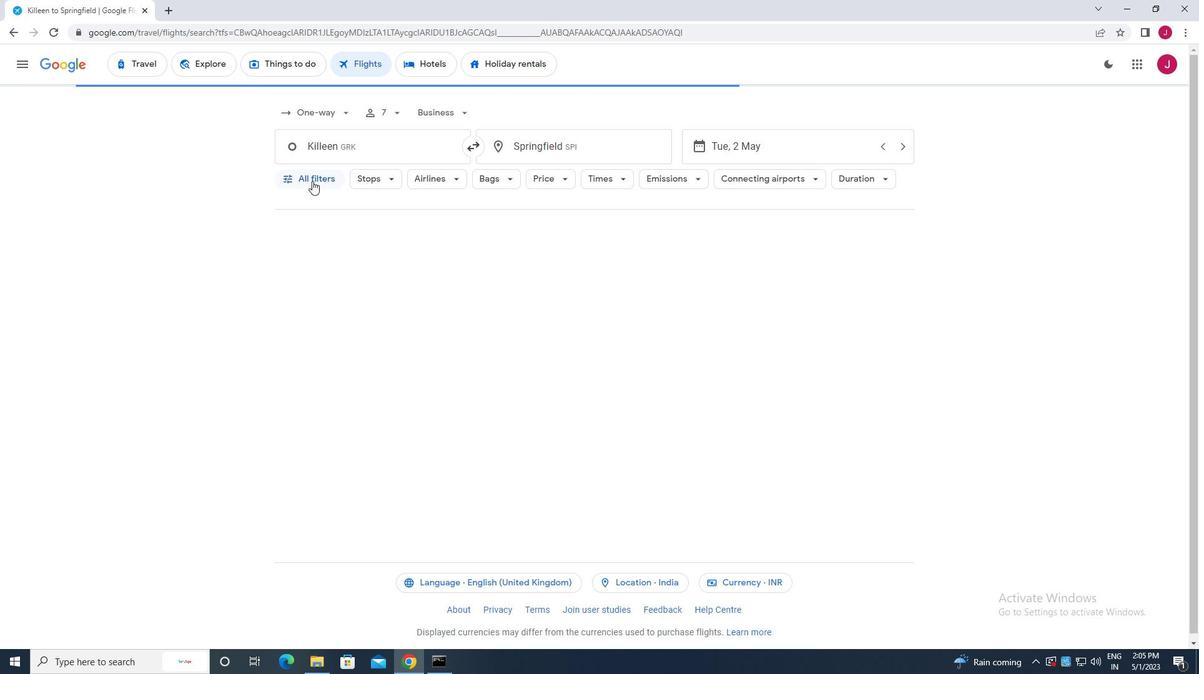 
Action: Mouse moved to (364, 271)
Screenshot: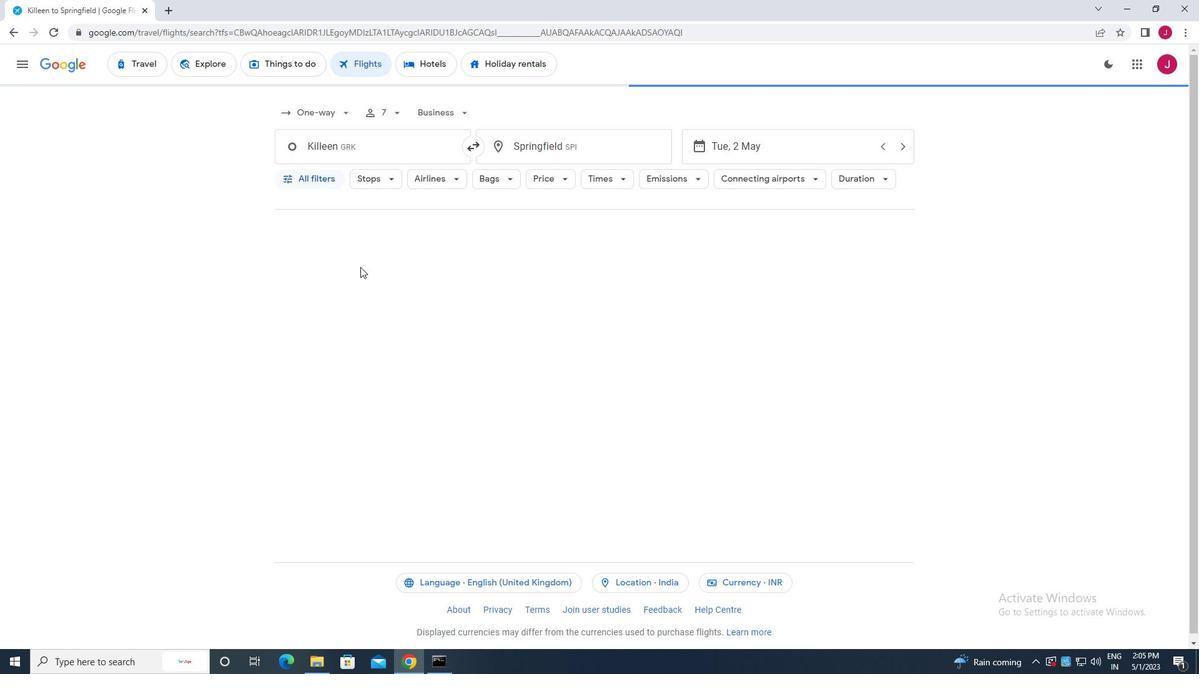 
Action: Mouse scrolled (364, 271) with delta (0, 0)
Screenshot: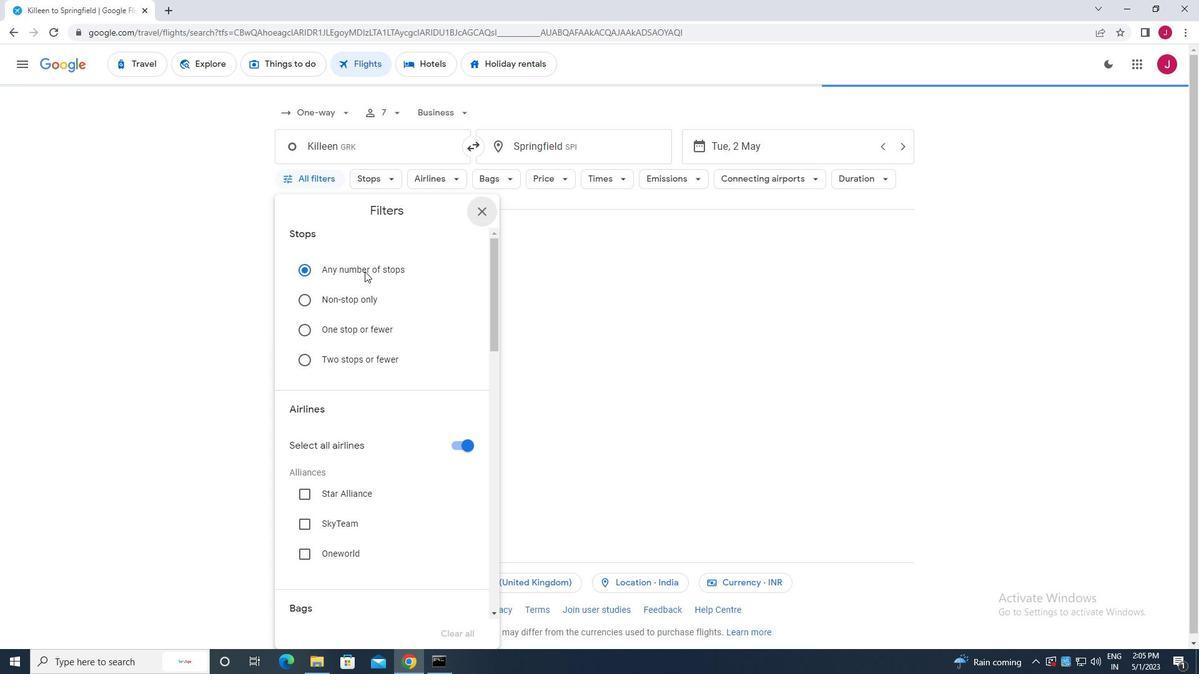 
Action: Mouse scrolled (364, 271) with delta (0, 0)
Screenshot: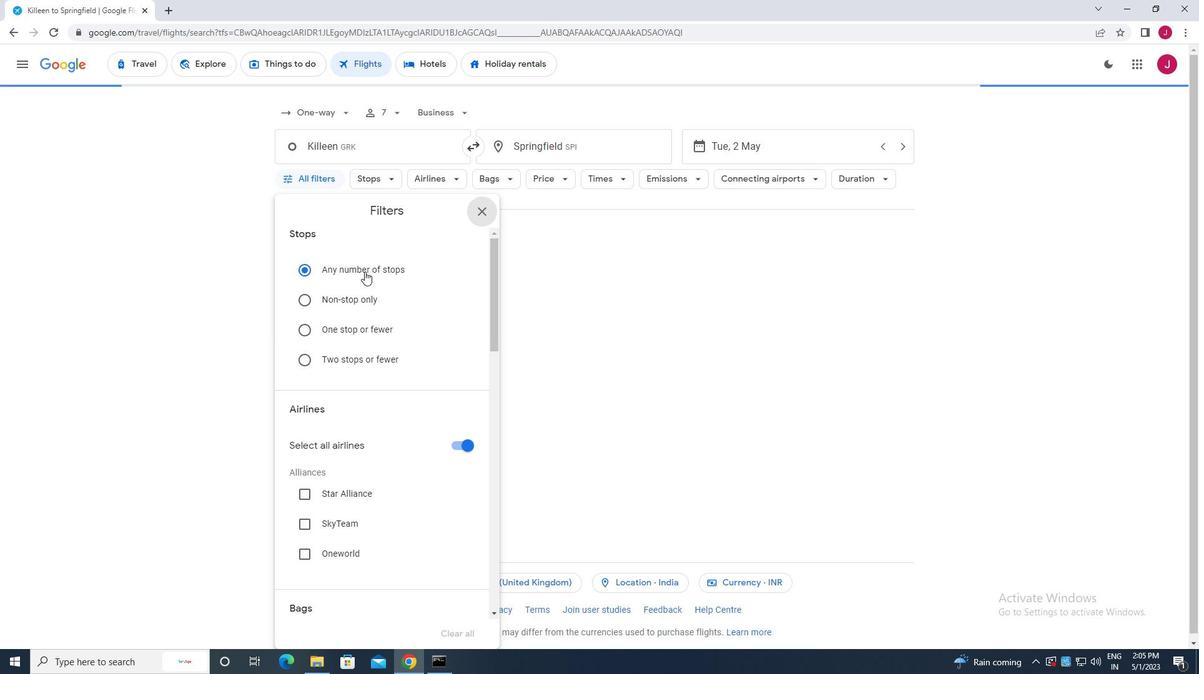 
Action: Mouse moved to (457, 323)
Screenshot: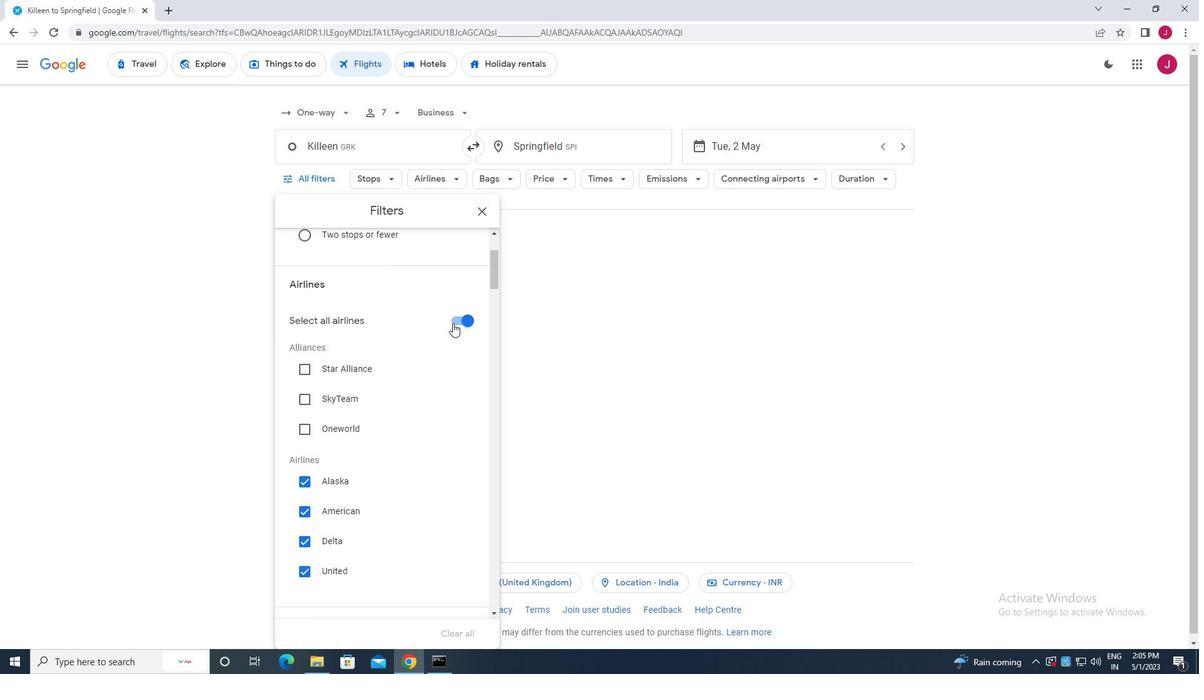 
Action: Mouse pressed left at (457, 323)
Screenshot: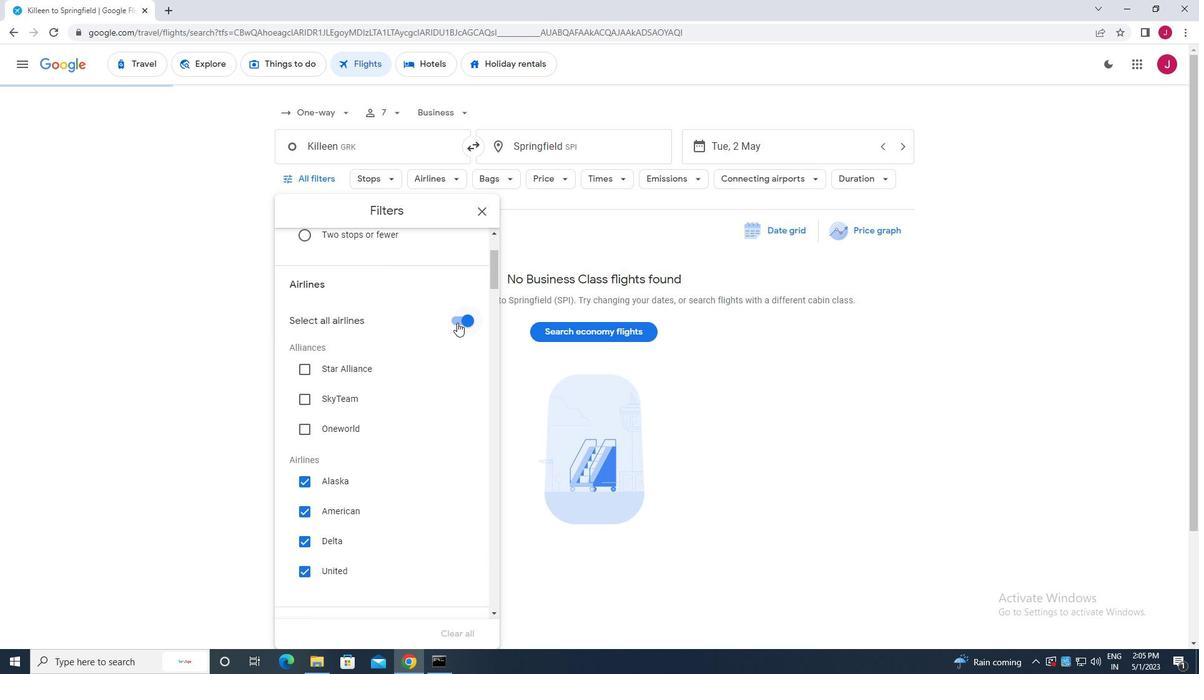 
Action: Mouse moved to (437, 316)
Screenshot: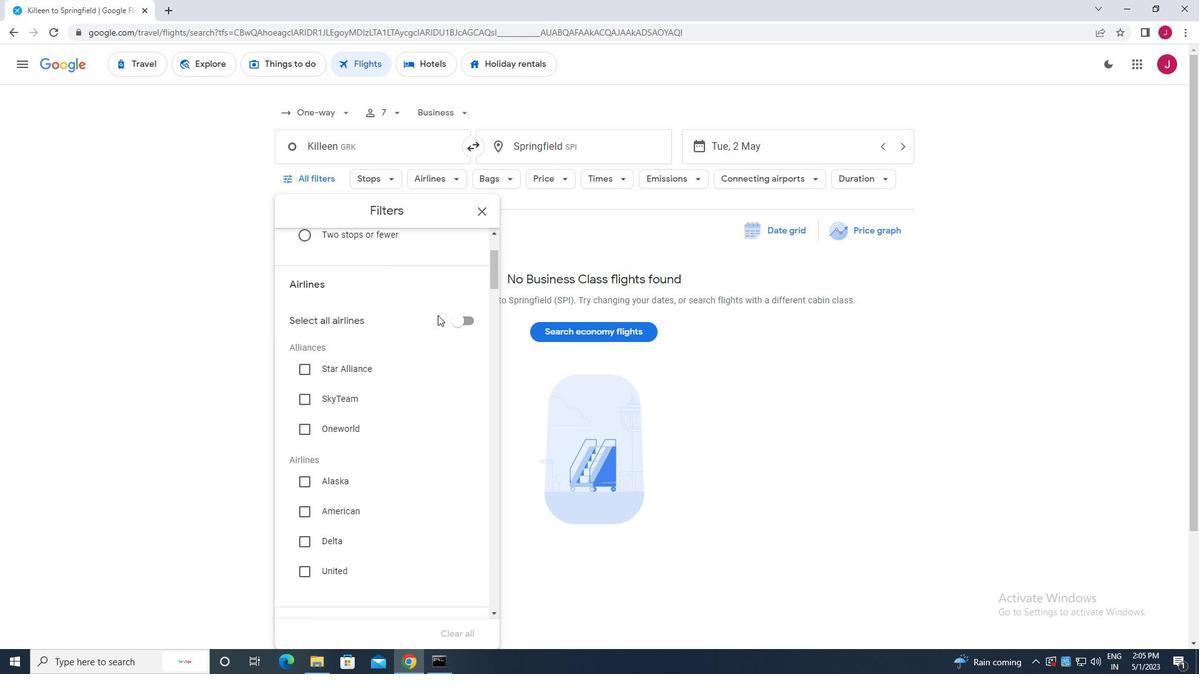 
Action: Mouse scrolled (437, 316) with delta (0, 0)
Screenshot: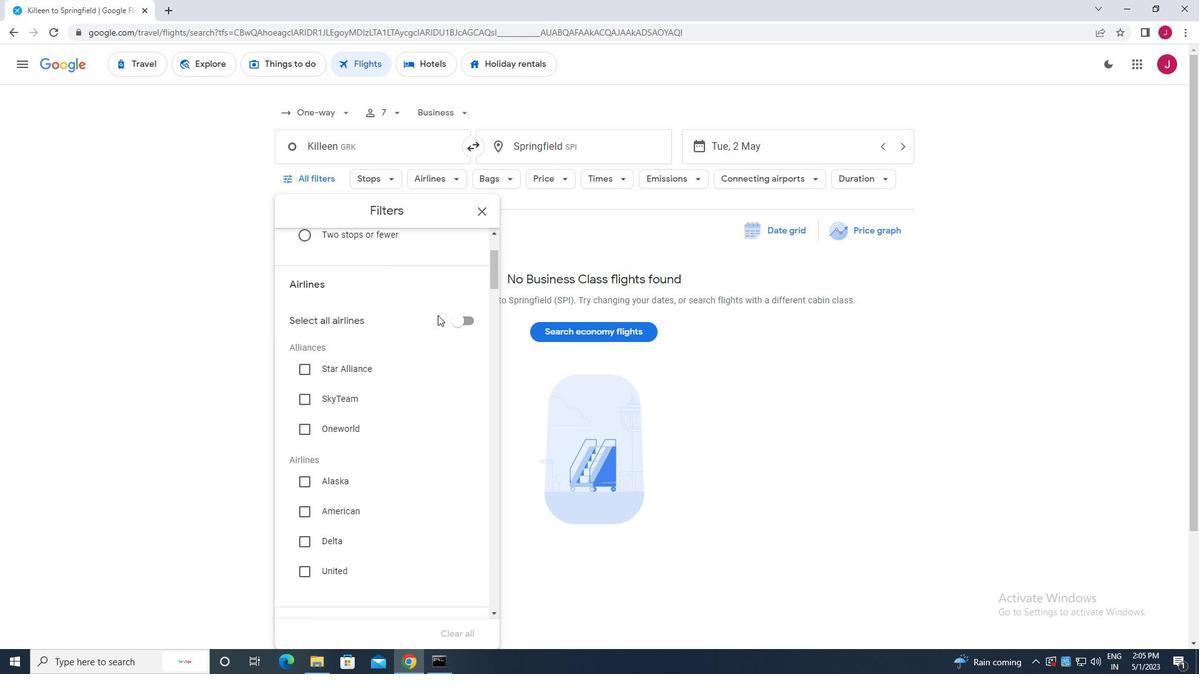 
Action: Mouse scrolled (437, 316) with delta (0, 0)
Screenshot: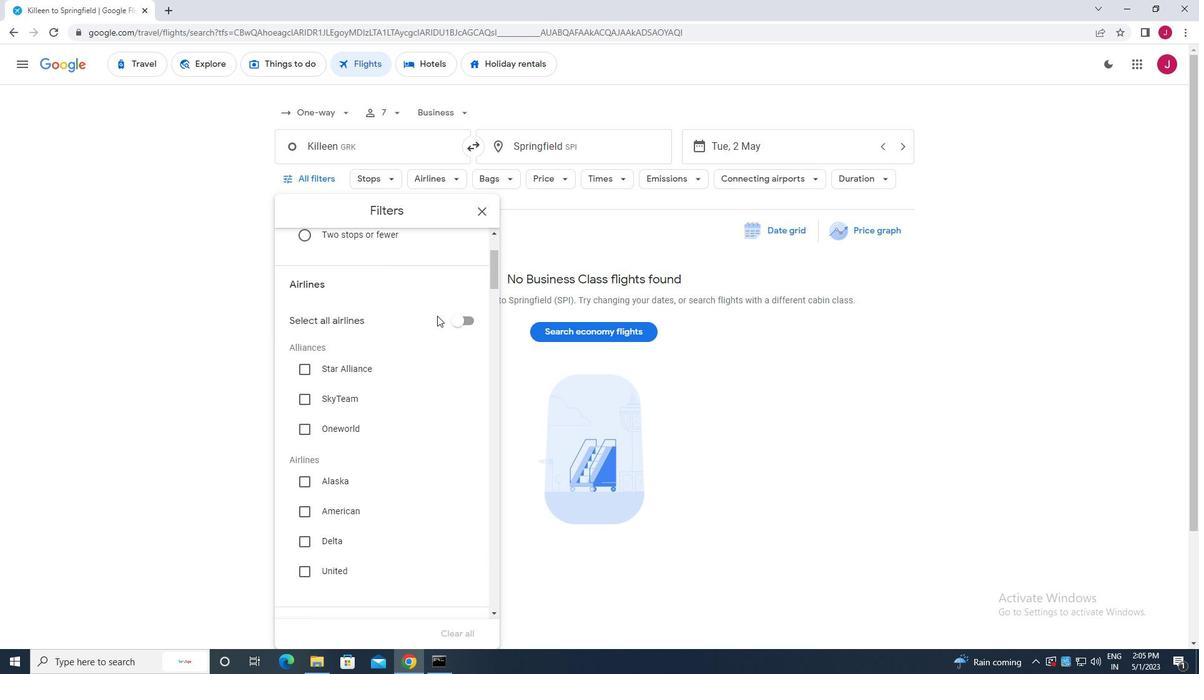 
Action: Mouse moved to (401, 304)
Screenshot: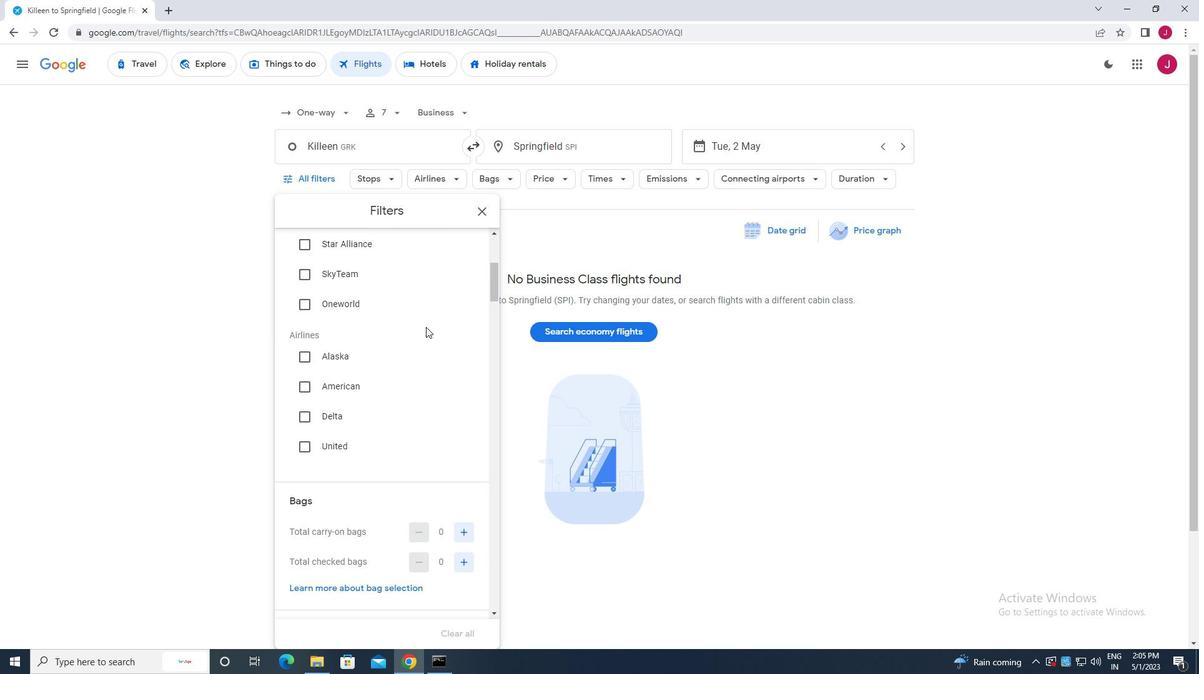 
Action: Mouse scrolled (401, 304) with delta (0, 0)
Screenshot: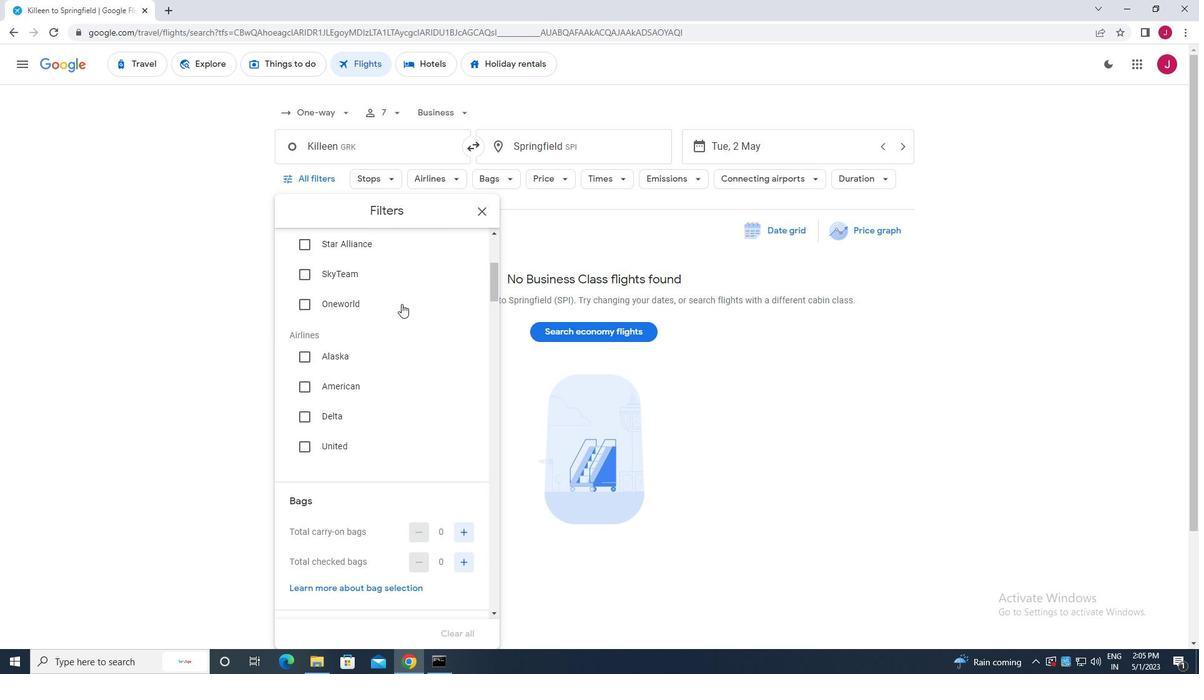 
Action: Mouse moved to (373, 445)
Screenshot: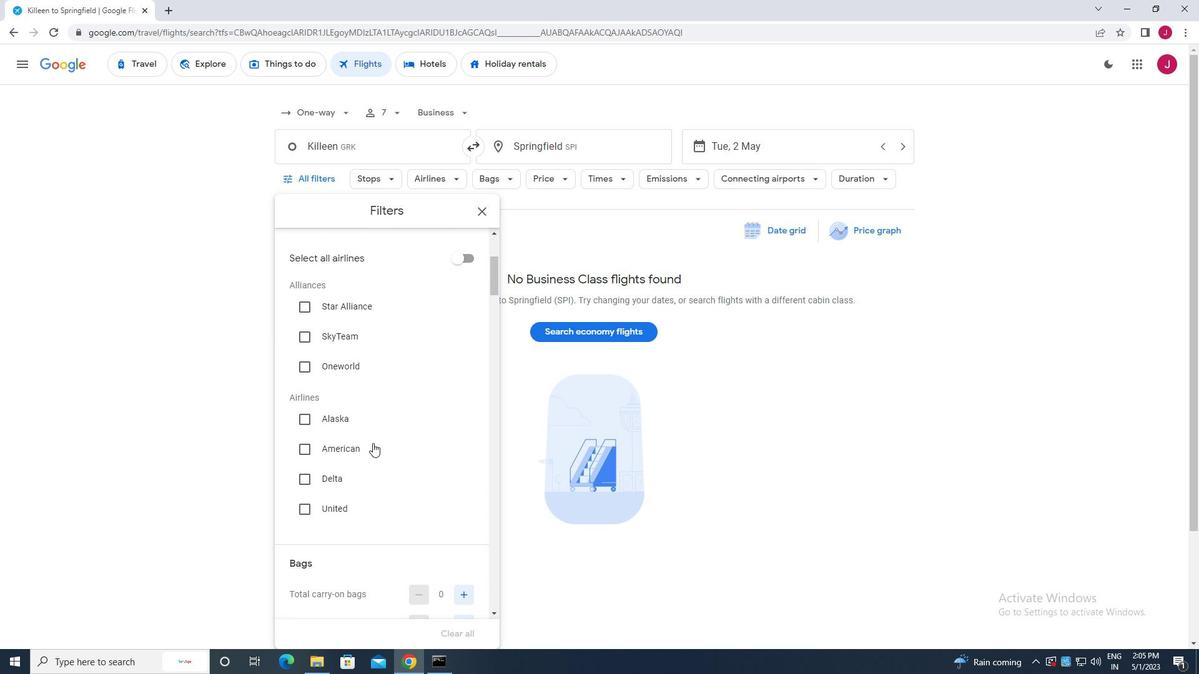 
Action: Mouse scrolled (373, 444) with delta (0, 0)
Screenshot: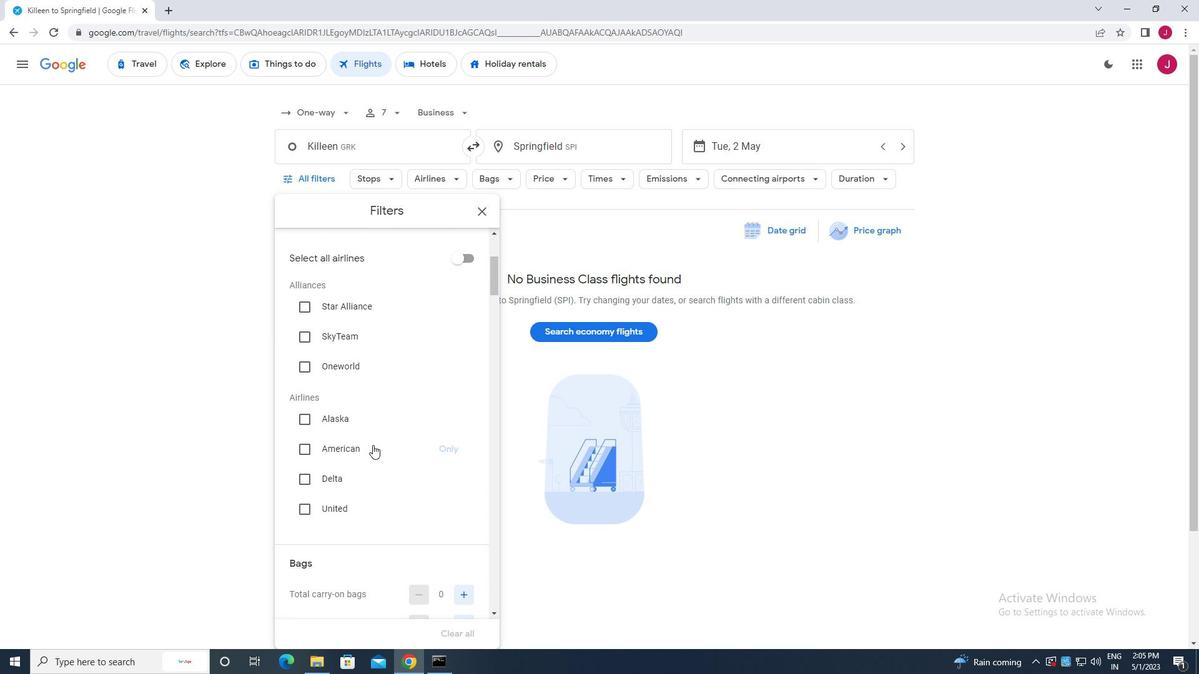 
Action: Mouse scrolled (373, 444) with delta (0, 0)
Screenshot: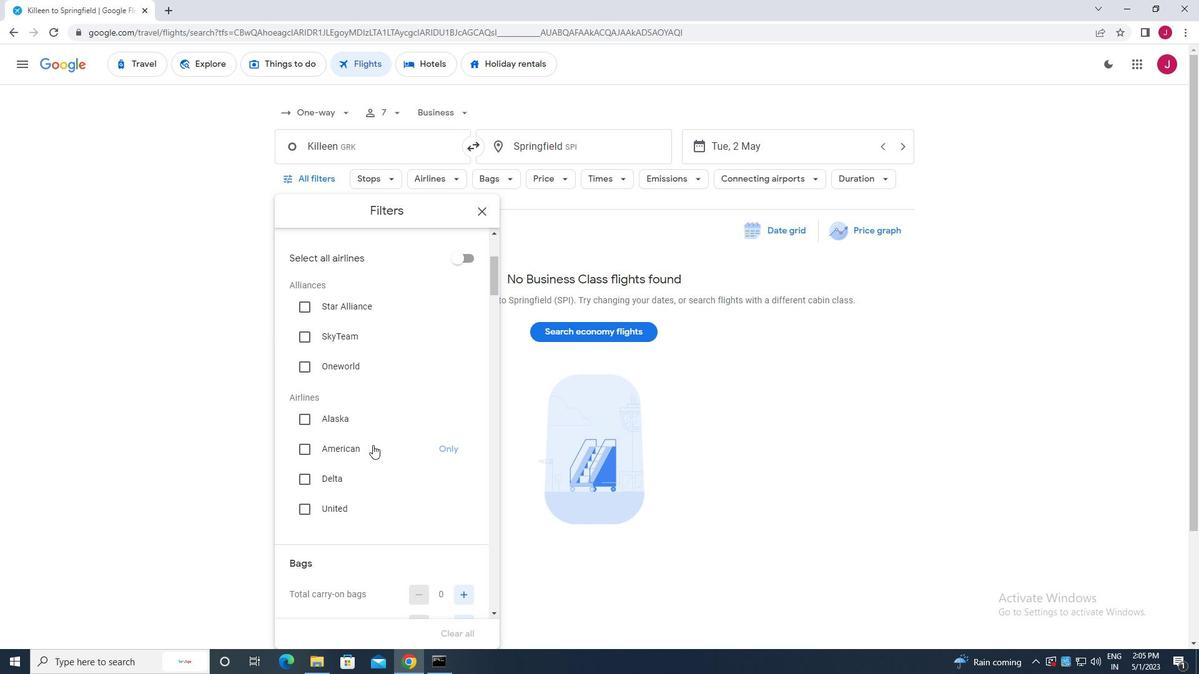 
Action: Mouse scrolled (373, 444) with delta (0, 0)
Screenshot: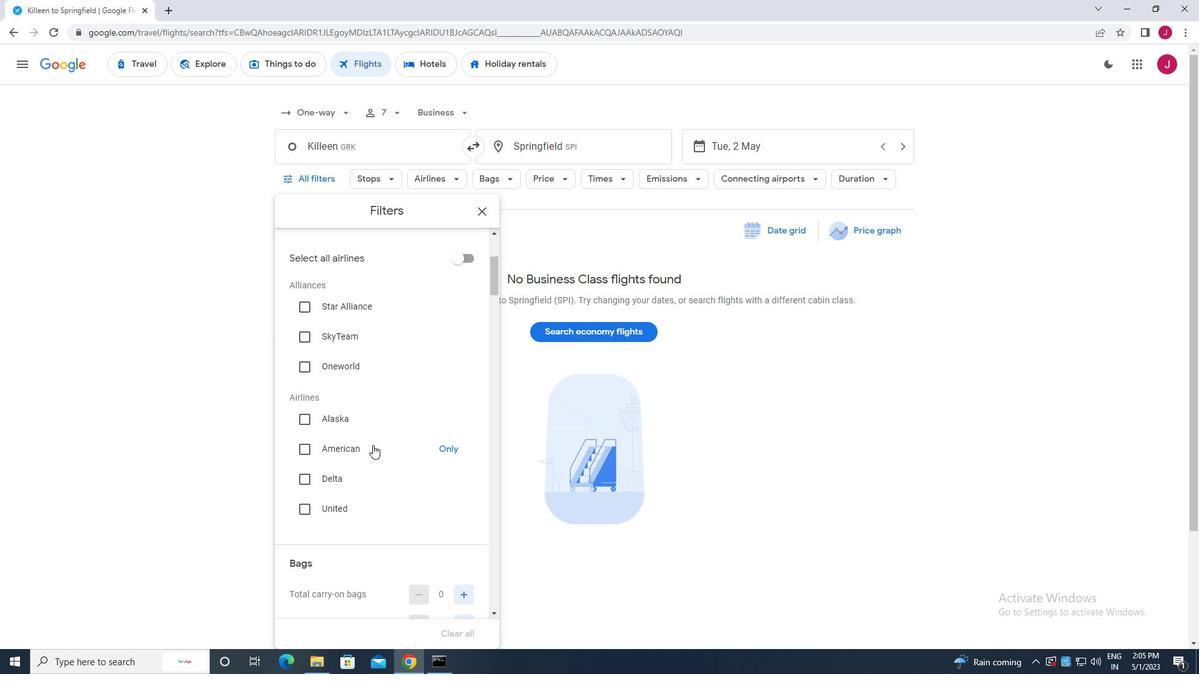 
Action: Mouse moved to (373, 445)
Screenshot: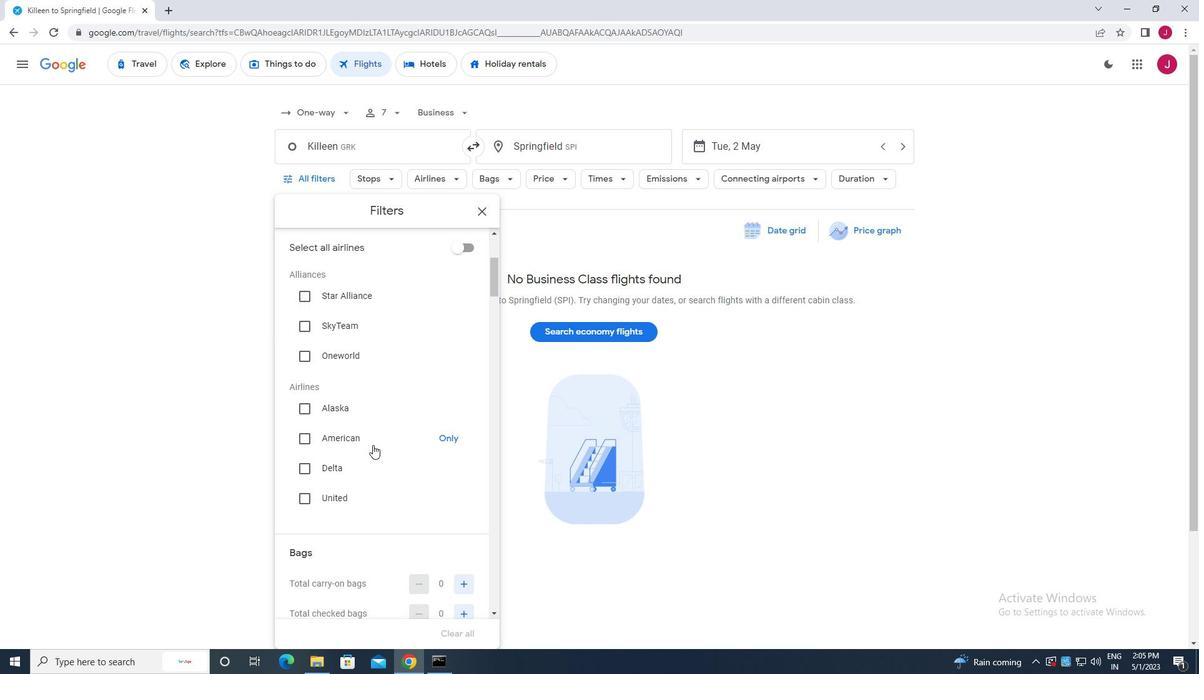 
Action: Mouse scrolled (373, 444) with delta (0, 0)
Screenshot: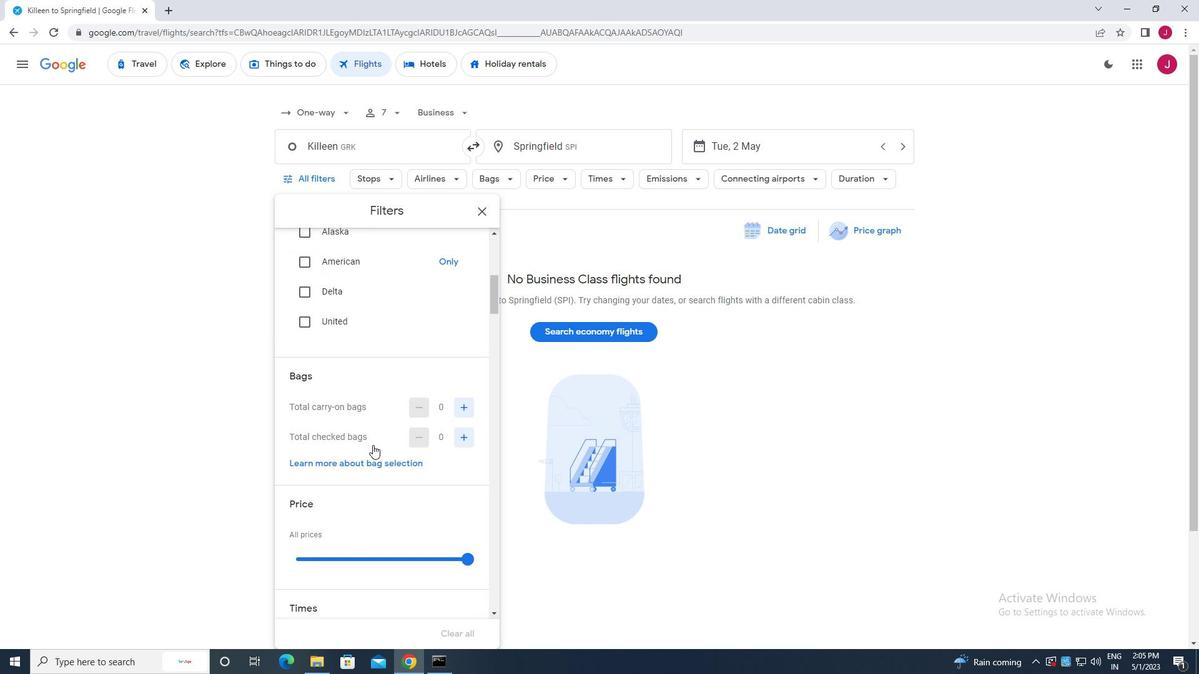 
Action: Mouse scrolled (373, 444) with delta (0, 0)
Screenshot: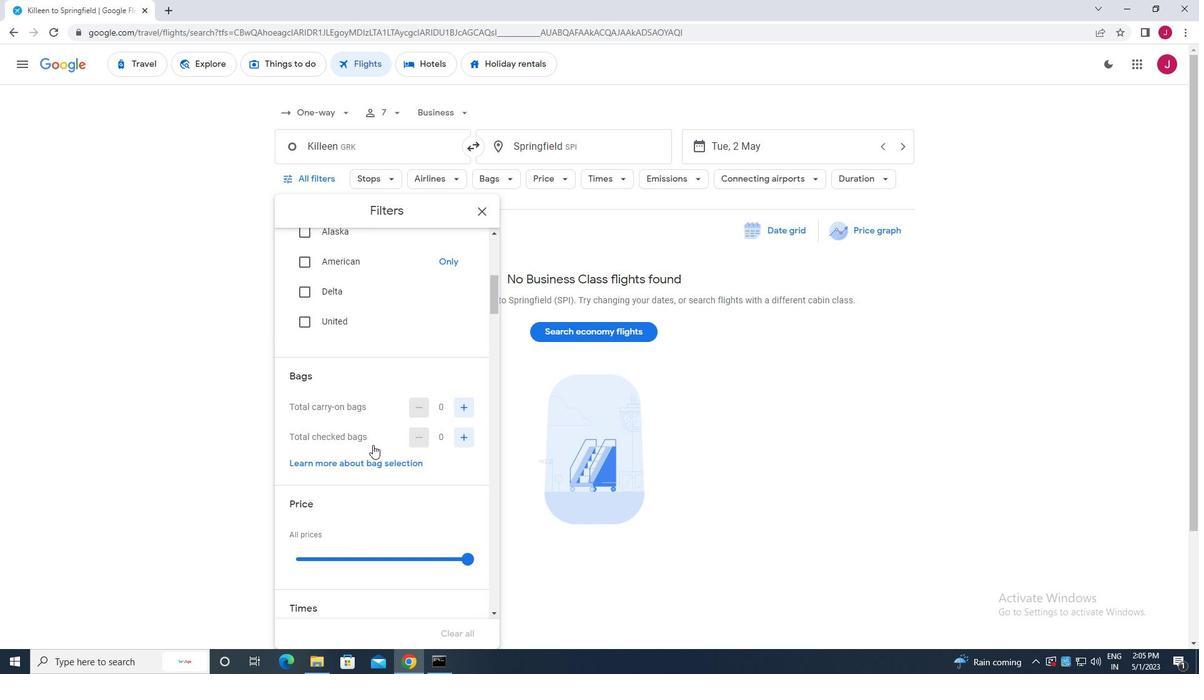 
Action: Mouse moved to (464, 283)
Screenshot: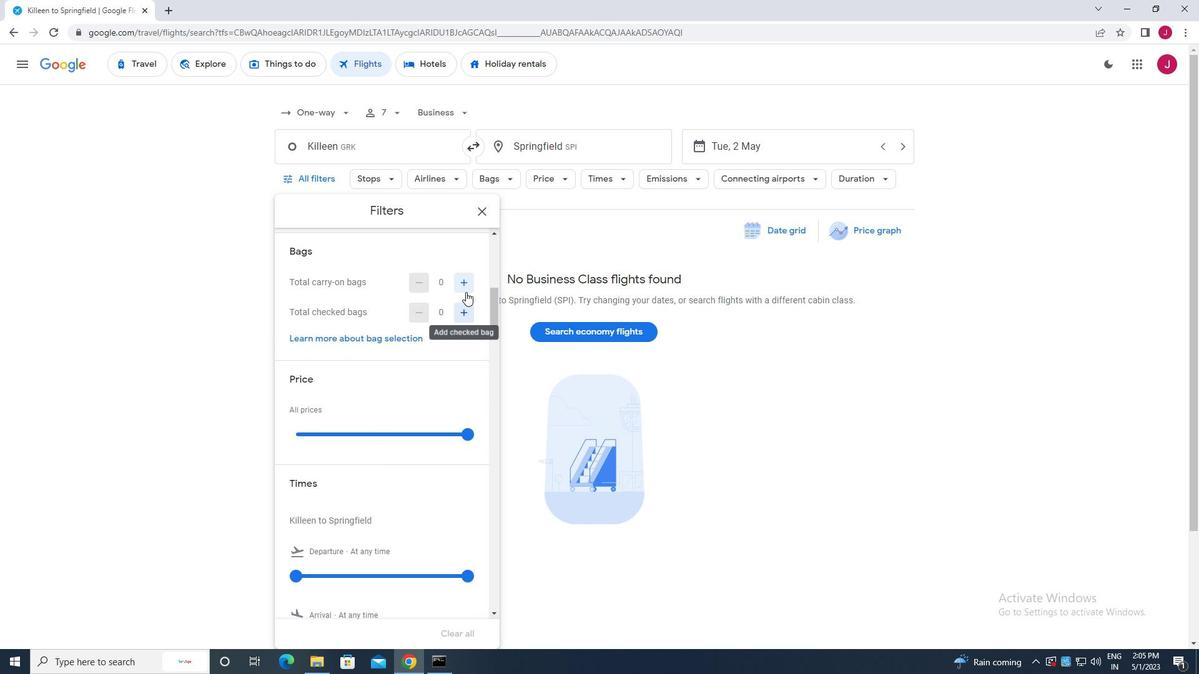 
Action: Mouse pressed left at (464, 283)
Screenshot: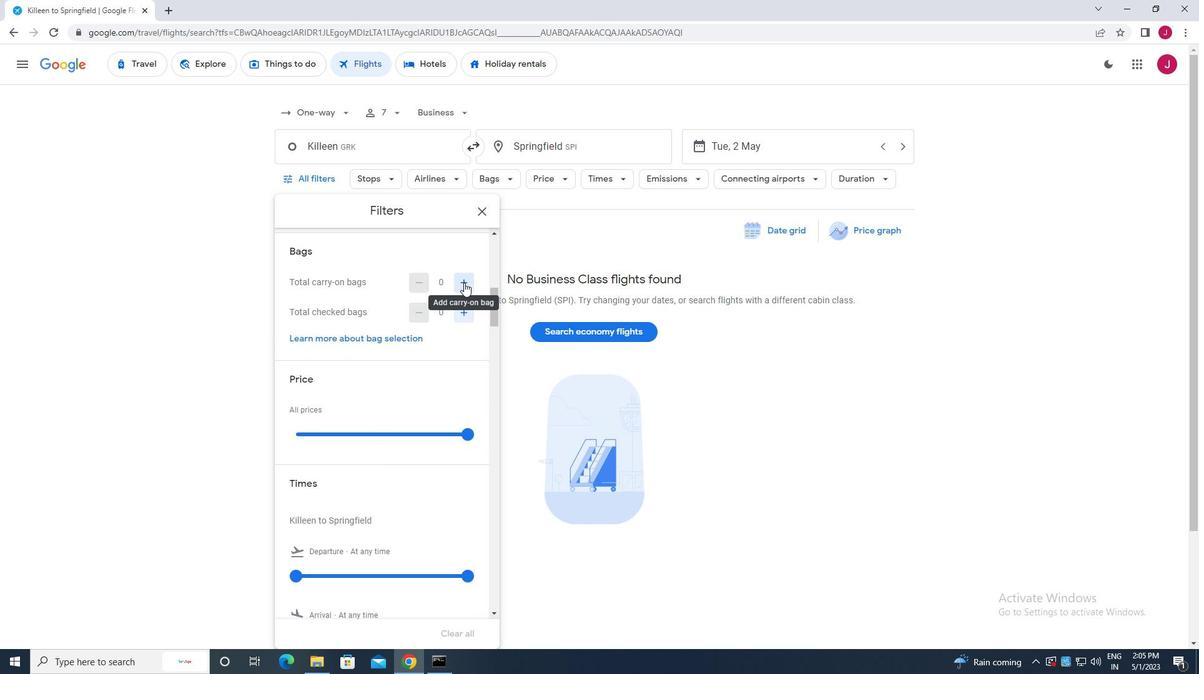 
Action: Mouse moved to (463, 432)
Screenshot: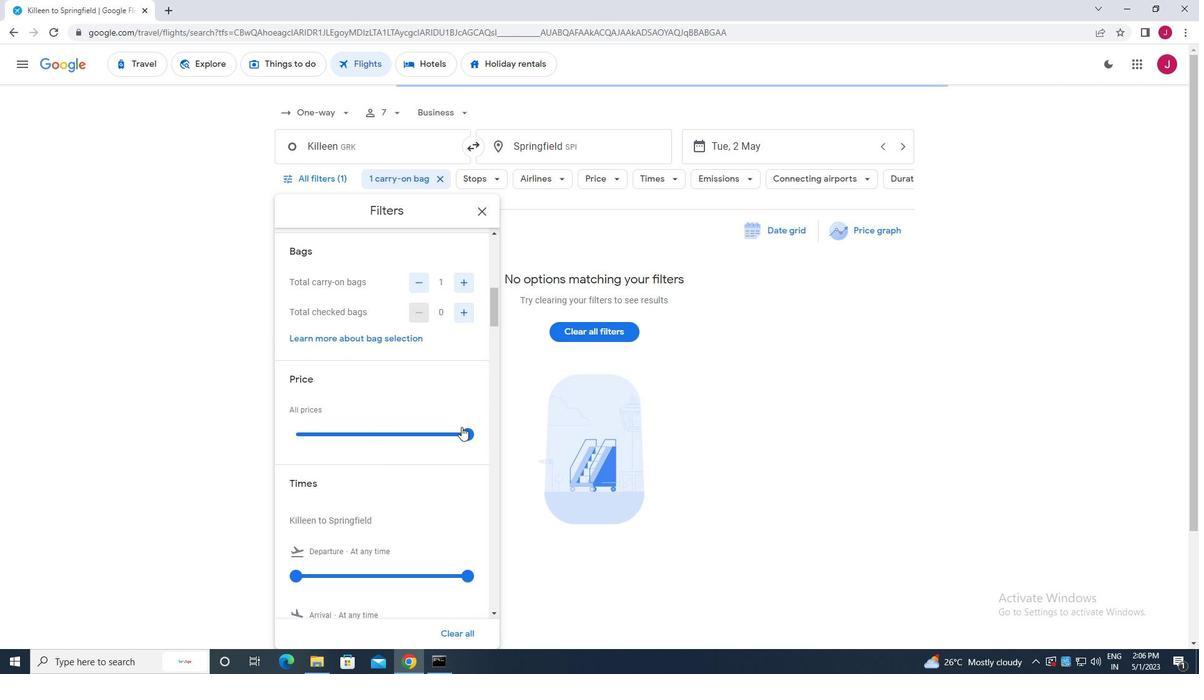 
Action: Mouse pressed left at (463, 432)
Screenshot: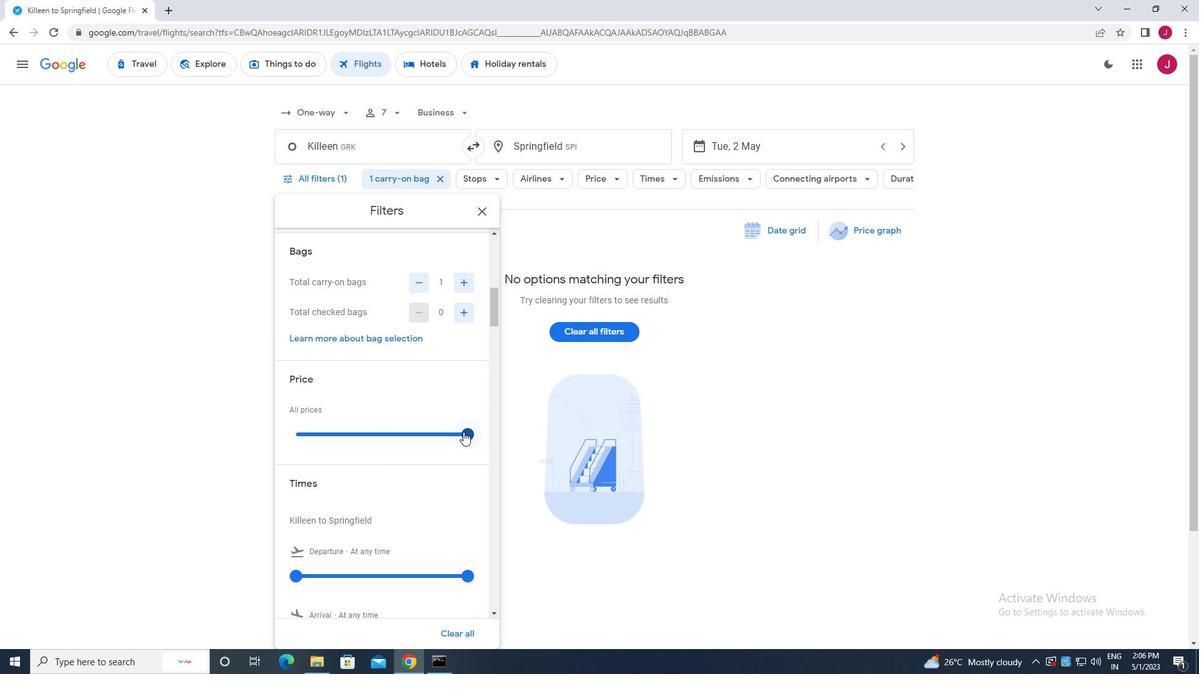
Action: Mouse moved to (330, 426)
Screenshot: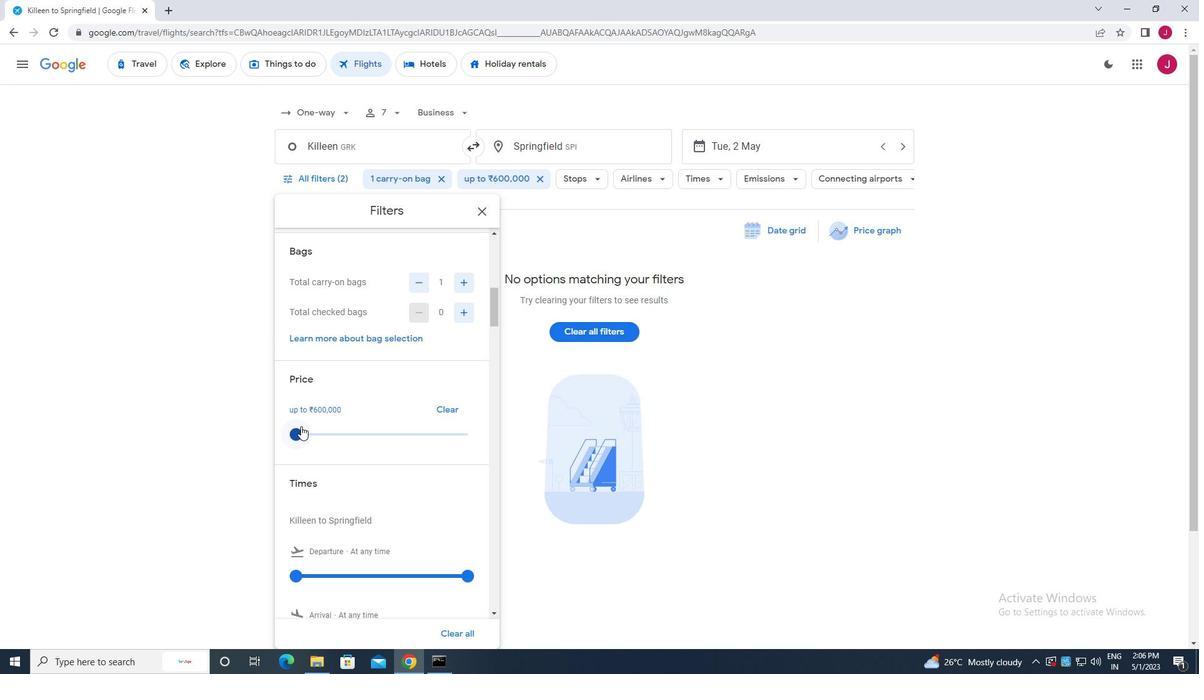 
Action: Mouse scrolled (330, 426) with delta (0, 0)
Screenshot: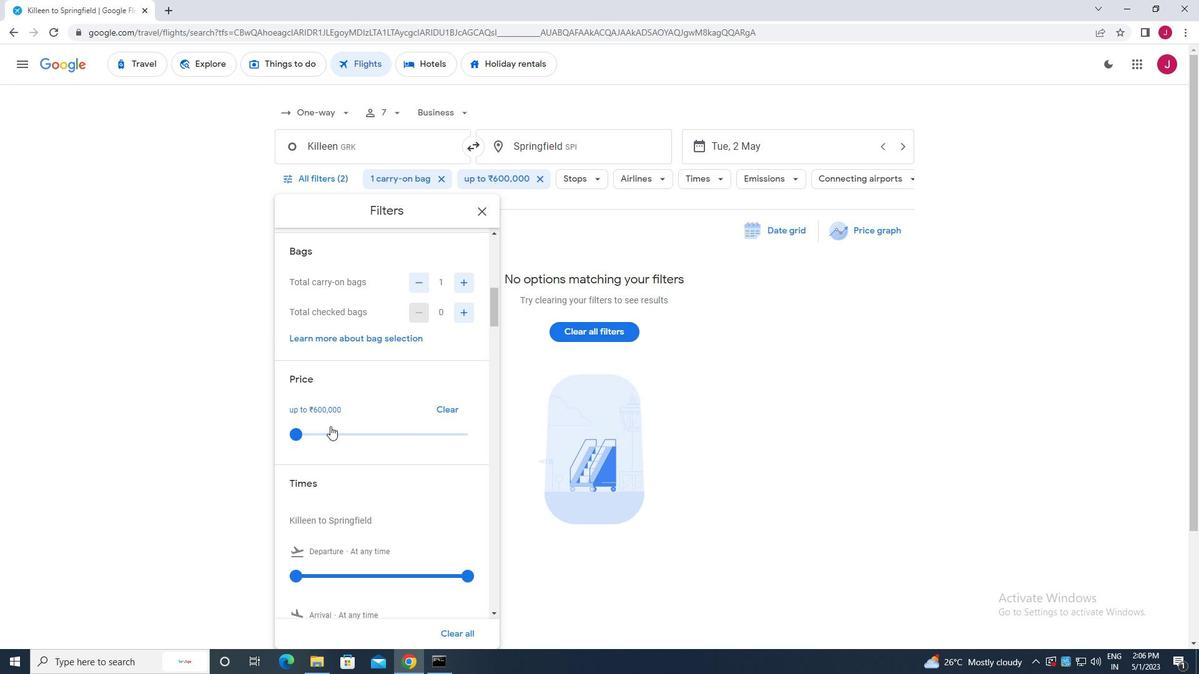 
Action: Mouse scrolled (330, 426) with delta (0, 0)
Screenshot: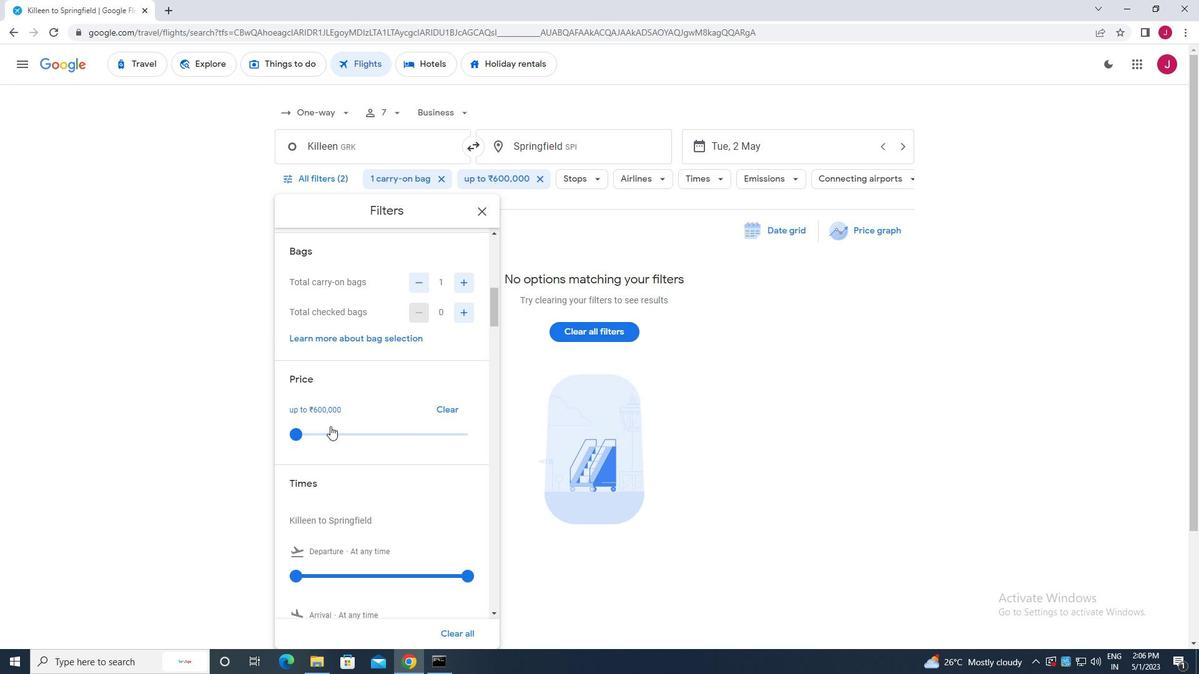 
Action: Mouse moved to (299, 451)
Screenshot: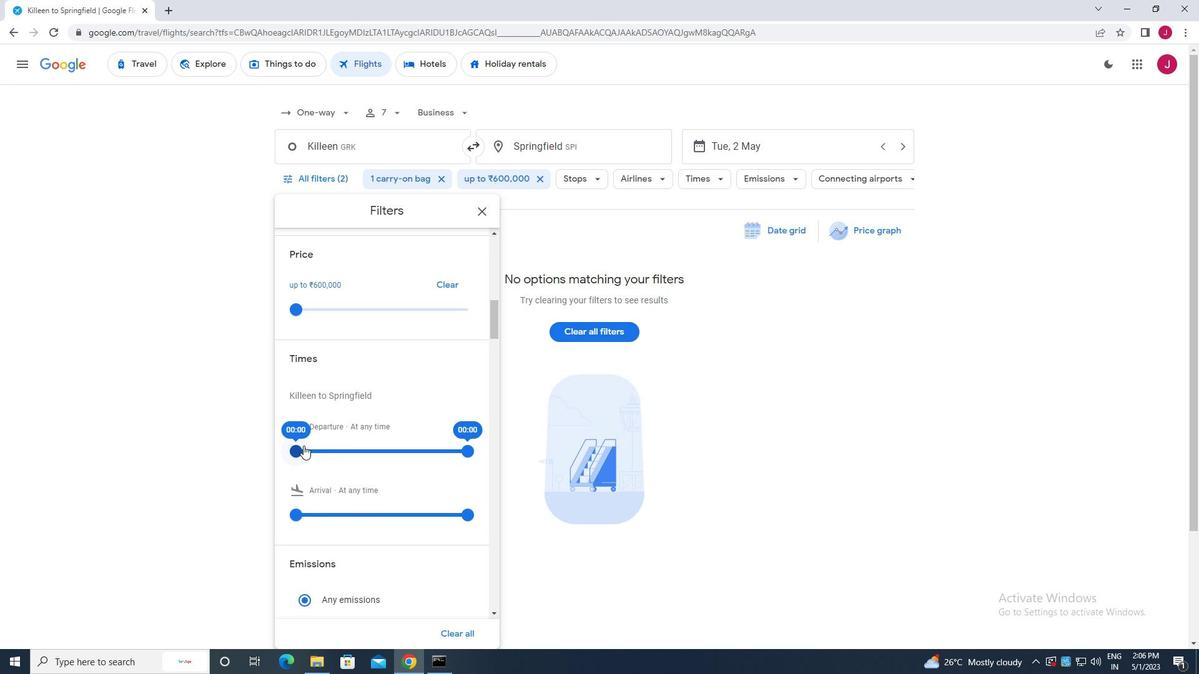 
Action: Mouse pressed left at (299, 451)
Screenshot: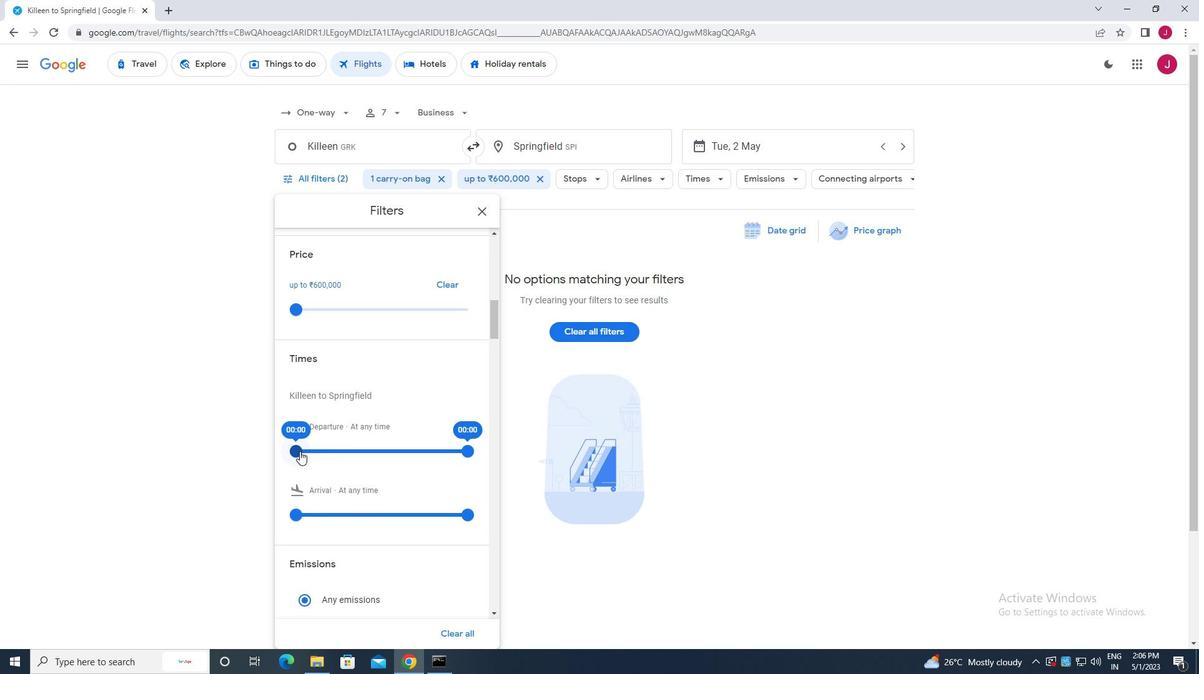 
Action: Mouse moved to (467, 453)
Screenshot: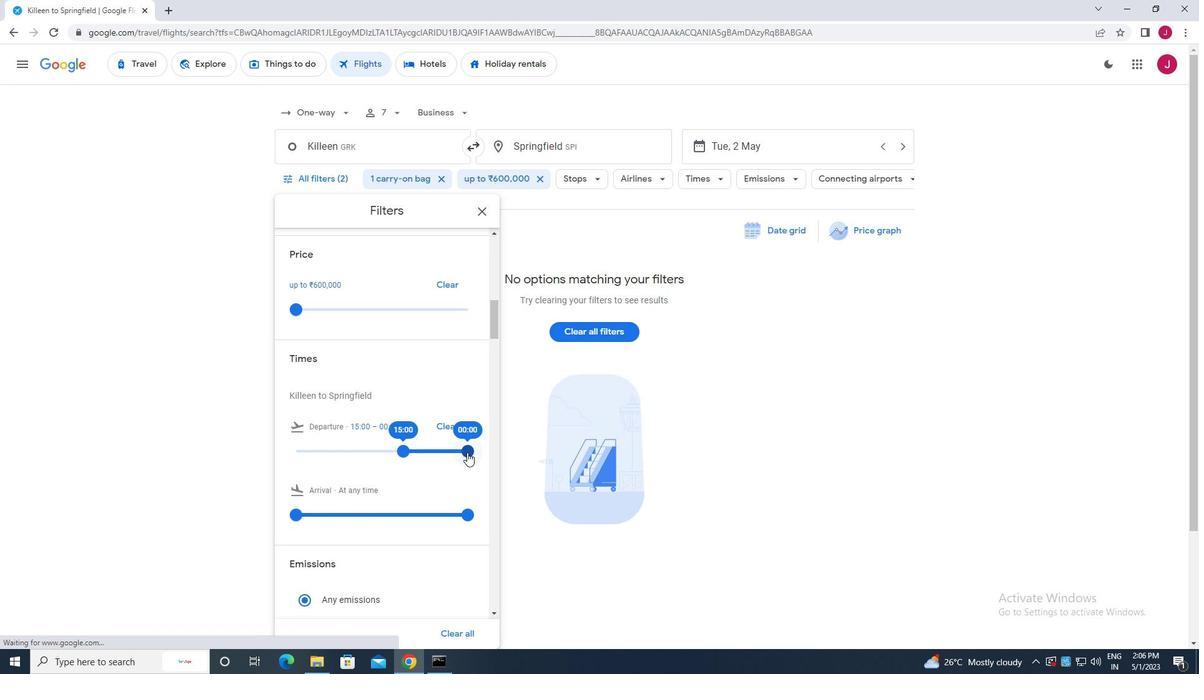 
Action: Mouse pressed left at (467, 453)
Screenshot: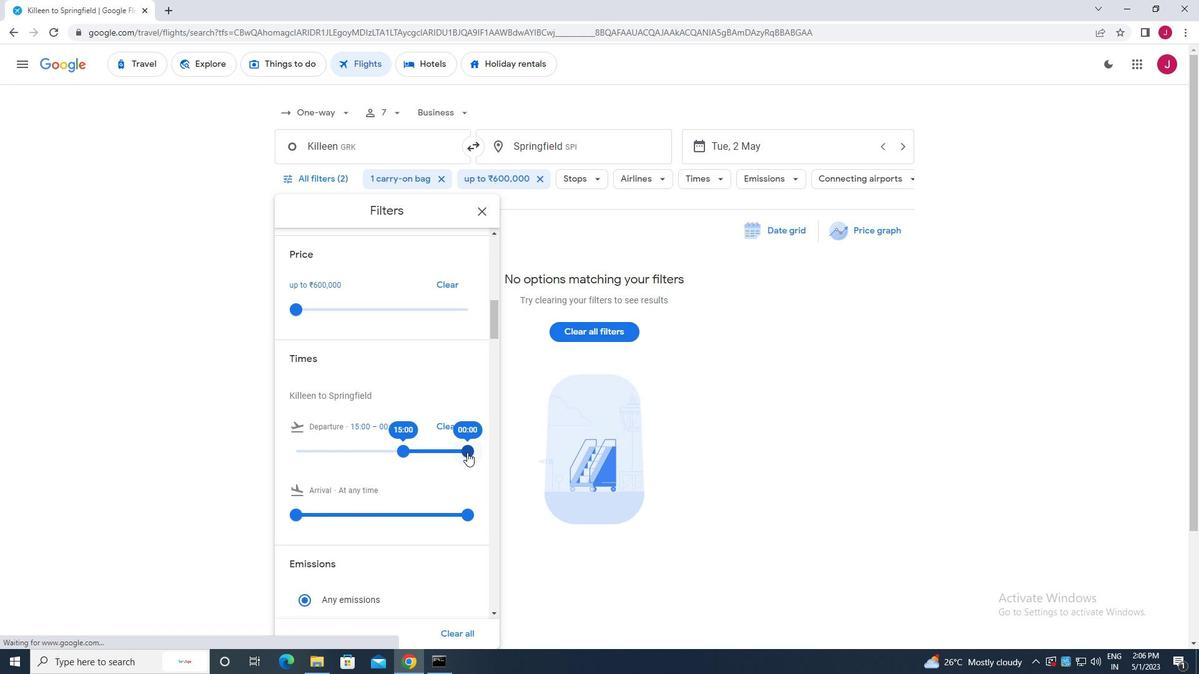 
Action: Mouse moved to (482, 211)
Screenshot: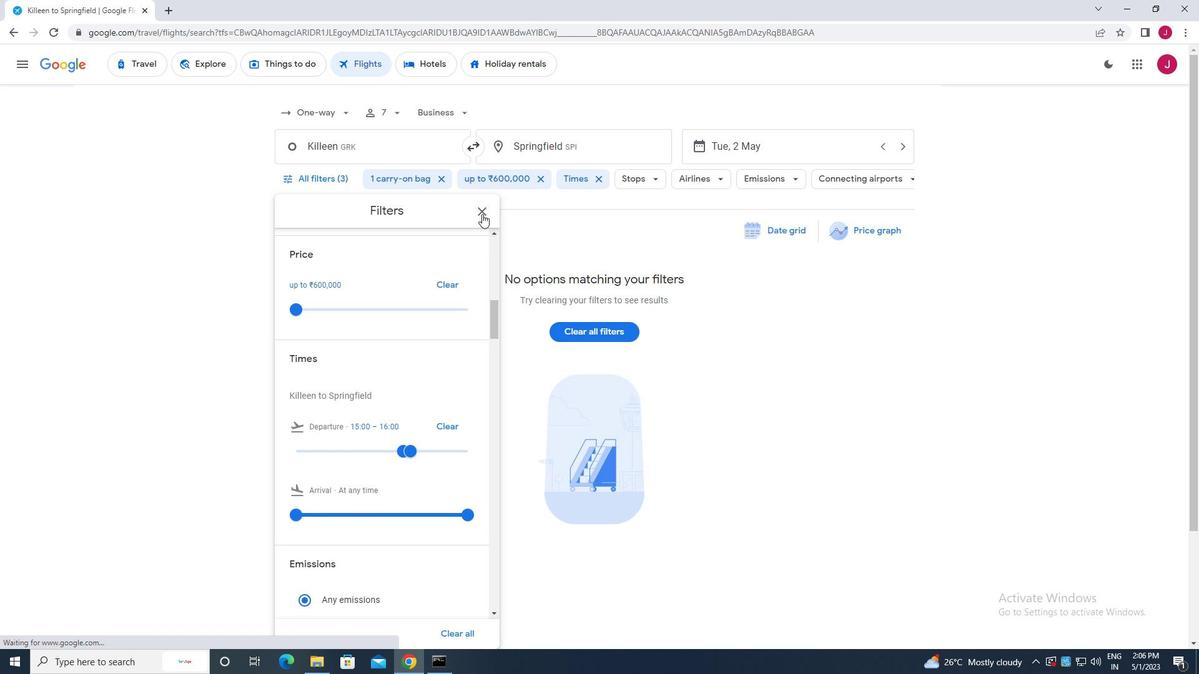 
Action: Mouse pressed left at (482, 211)
Screenshot: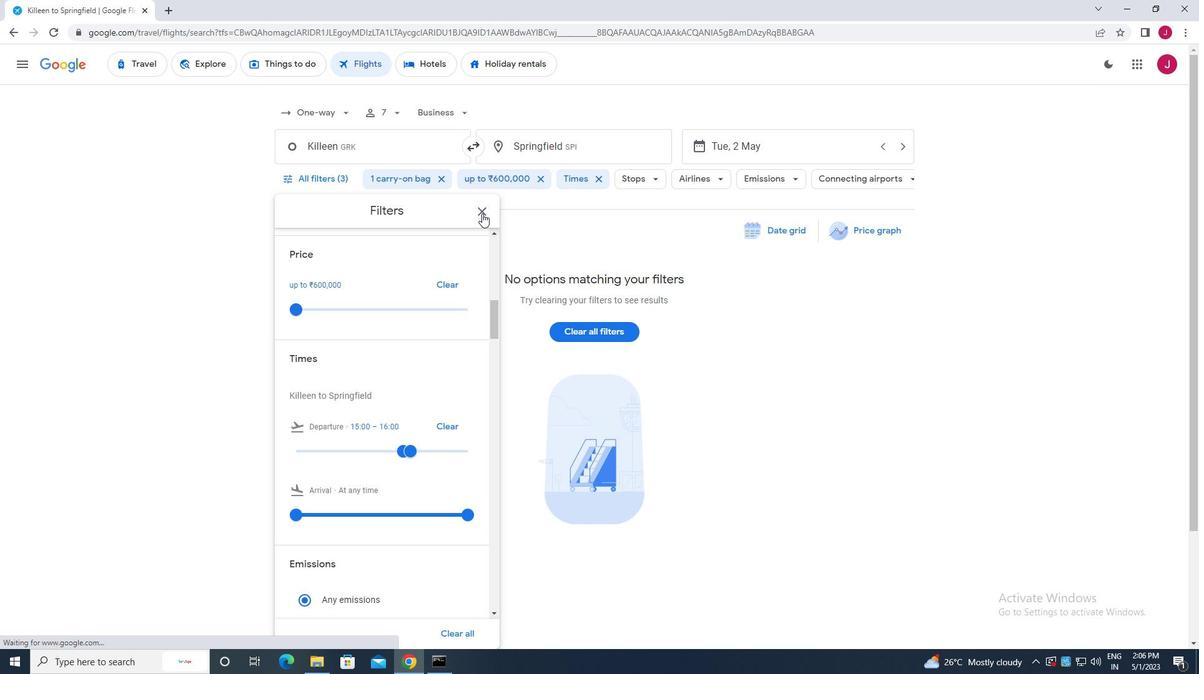 
Action: Mouse moved to (477, 215)
Screenshot: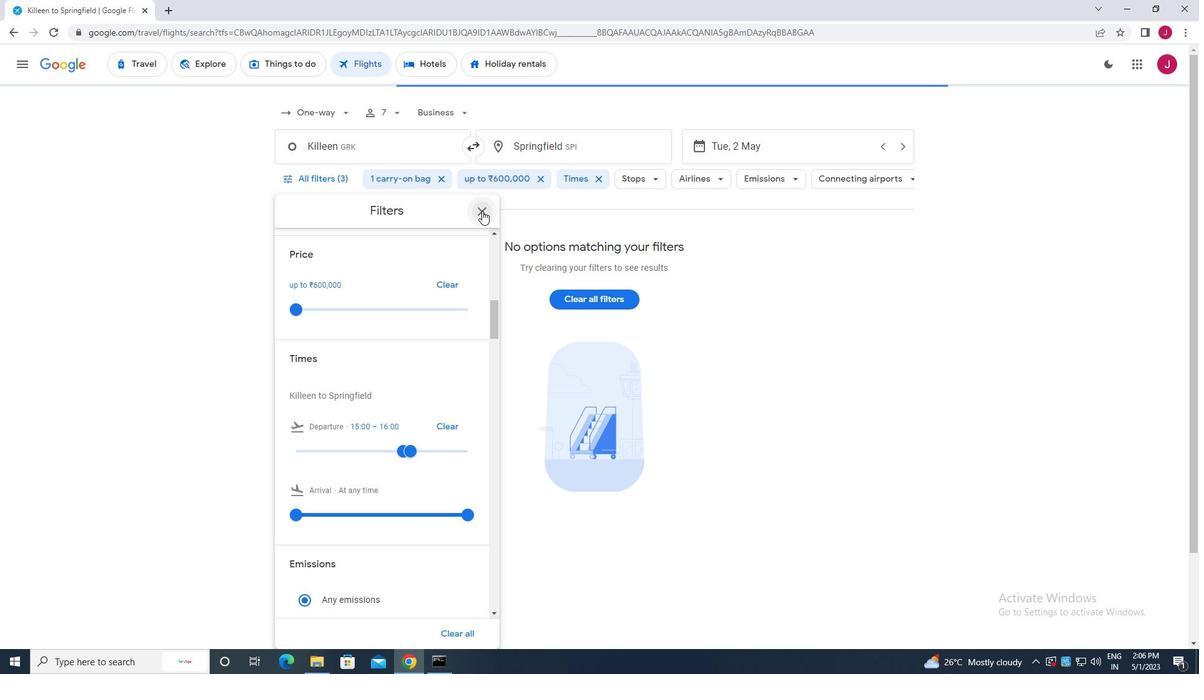 
